 Task: Find people on LinkedIn with the title 'SEO Manager' at 'TopHire.co', located in 'Yantongshan', who attended 'West Bengal University of Technology, Kolkata', in the 'Paint, Coating, and Adhesive Manufacturing' industry, and talk about '#branding'.
Action: Mouse moved to (492, 67)
Screenshot: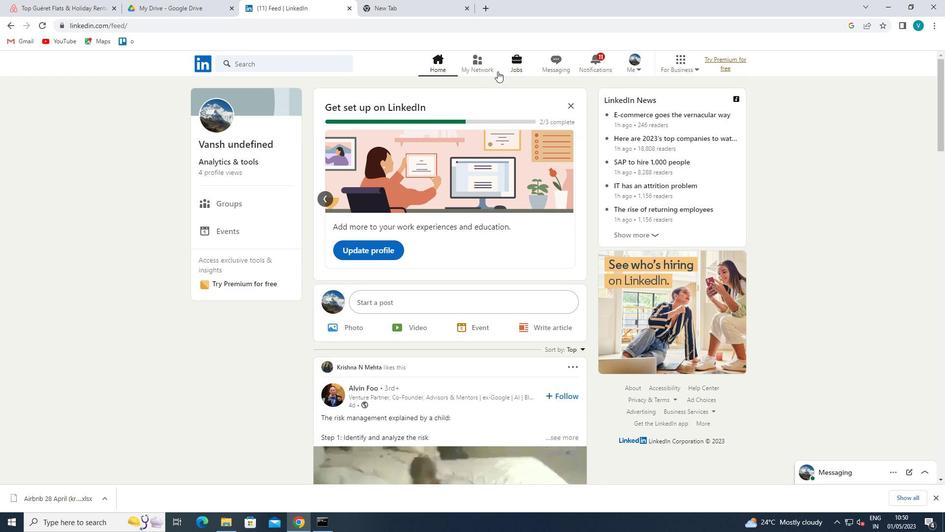 
Action: Mouse pressed left at (492, 67)
Screenshot: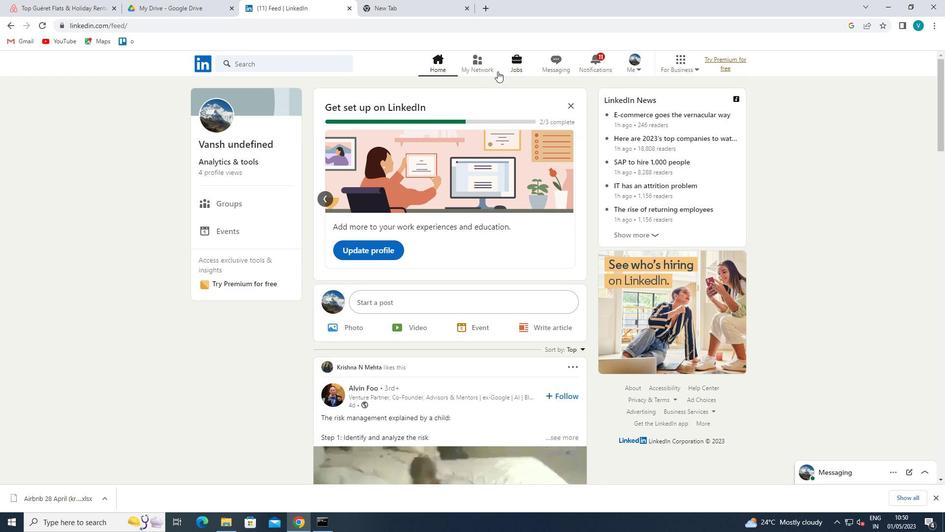 
Action: Mouse moved to (282, 115)
Screenshot: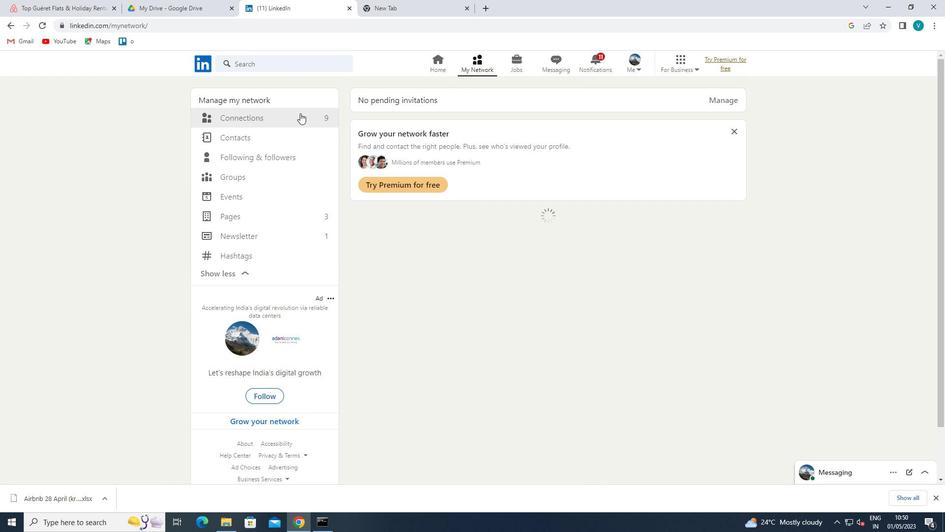 
Action: Mouse pressed left at (282, 115)
Screenshot: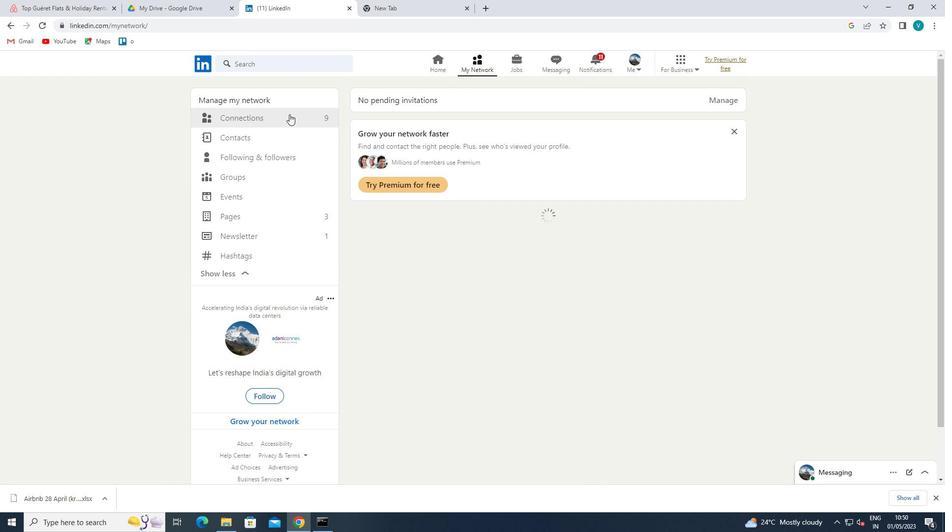 
Action: Mouse moved to (541, 113)
Screenshot: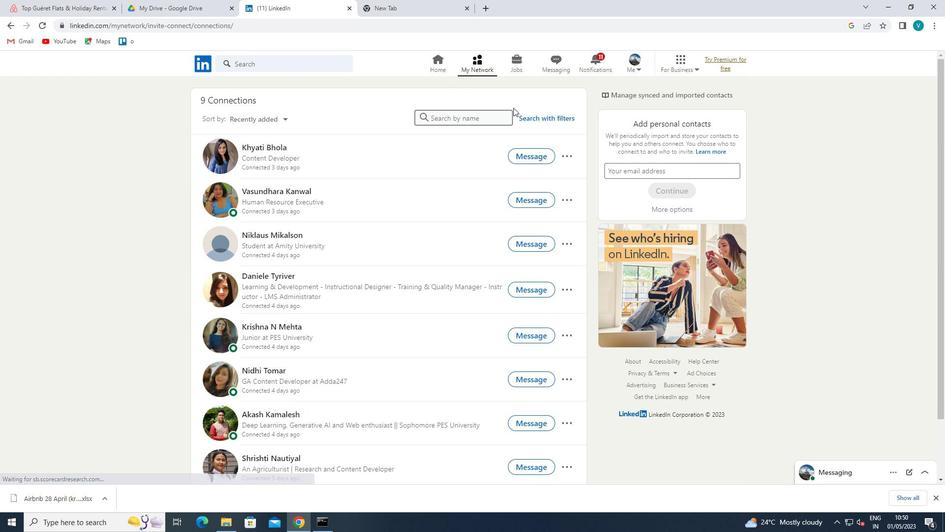 
Action: Mouse pressed left at (541, 113)
Screenshot: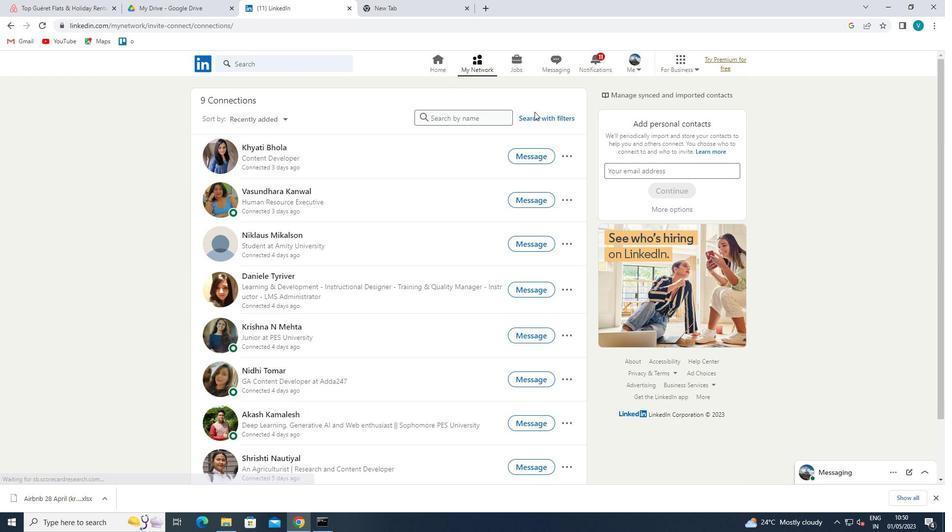 
Action: Mouse moved to (455, 92)
Screenshot: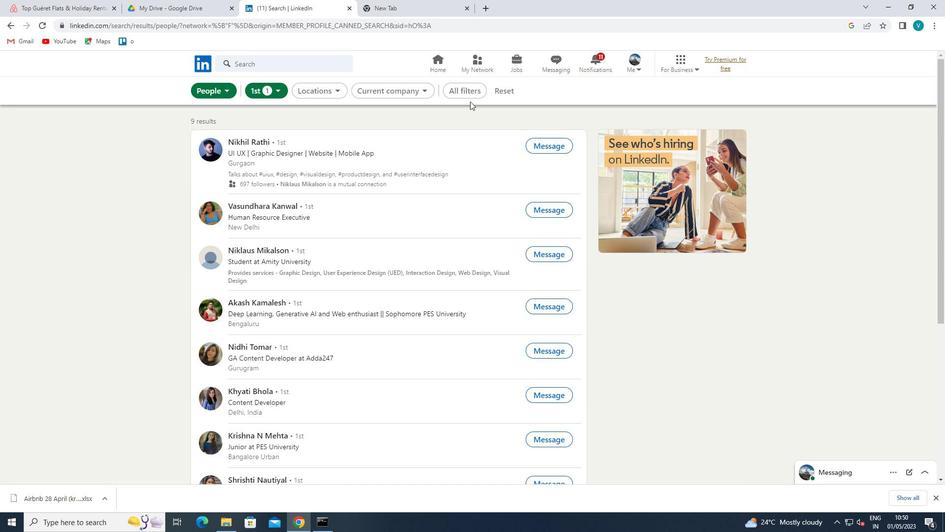 
Action: Mouse pressed left at (455, 92)
Screenshot: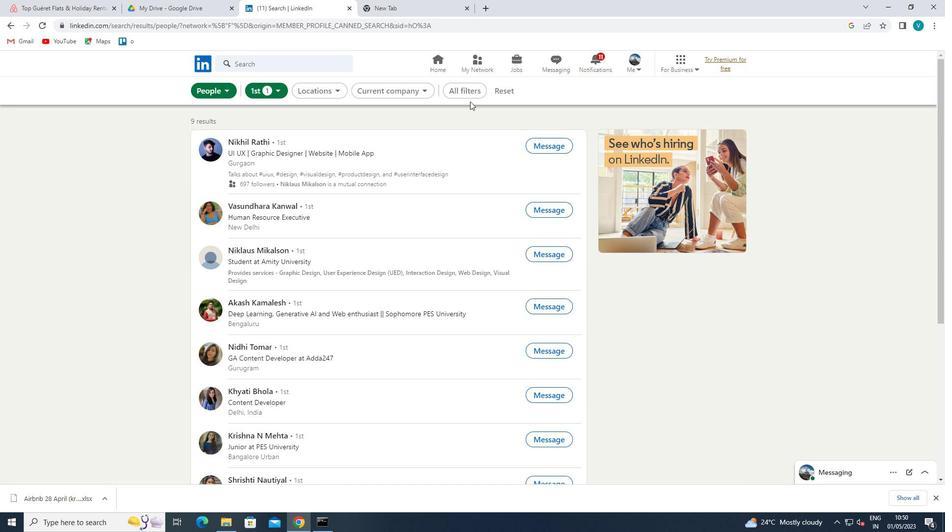 
Action: Mouse moved to (730, 235)
Screenshot: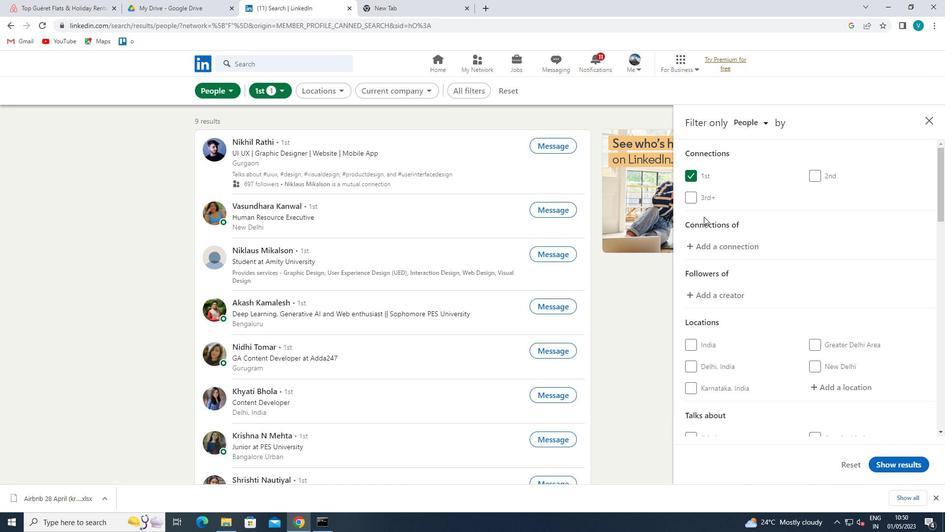 
Action: Mouse scrolled (730, 234) with delta (0, 0)
Screenshot: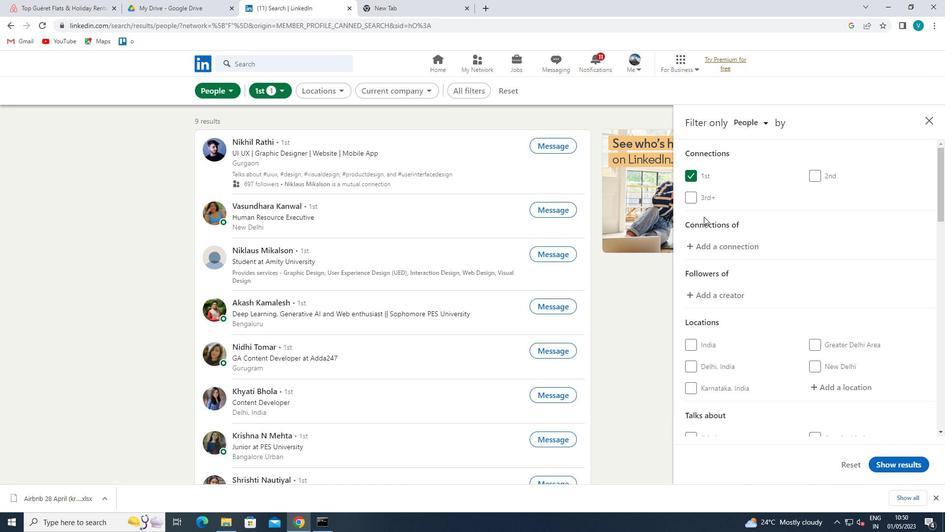 
Action: Mouse moved to (737, 240)
Screenshot: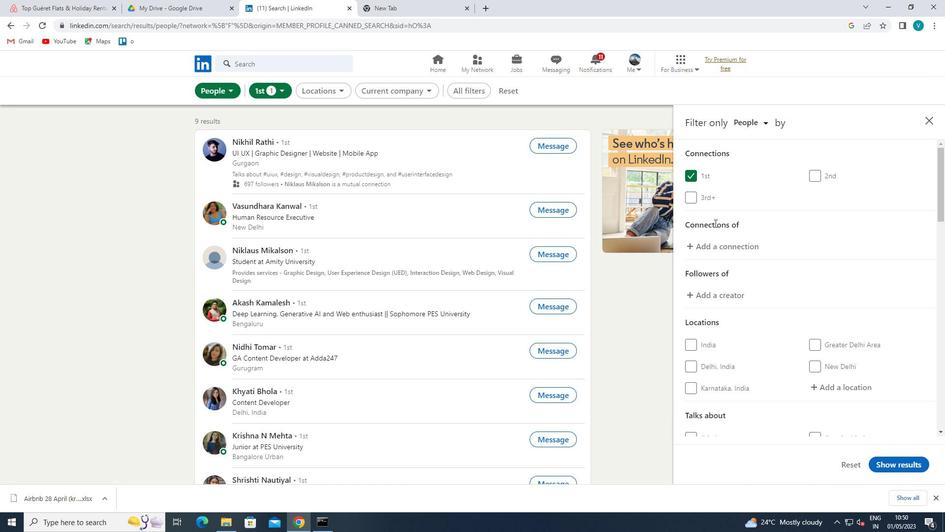
Action: Mouse scrolled (737, 239) with delta (0, 0)
Screenshot: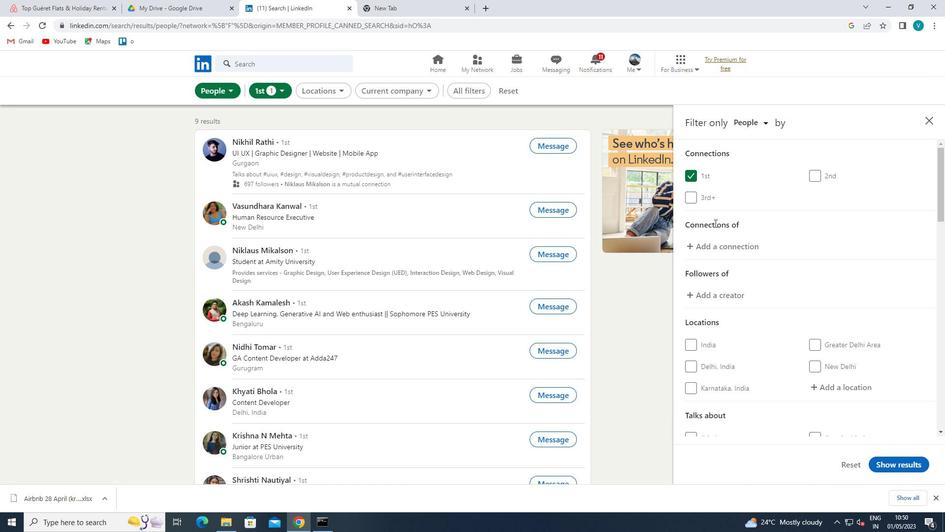 
Action: Mouse moved to (820, 286)
Screenshot: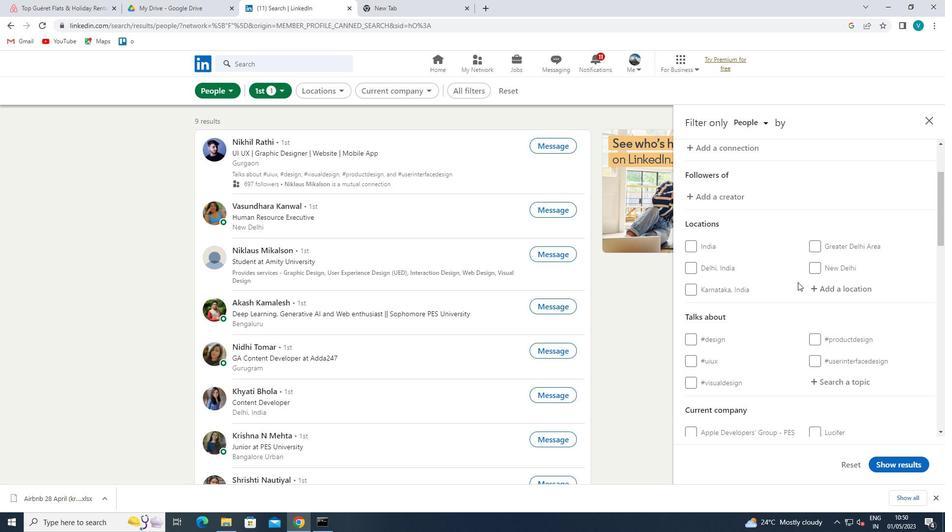 
Action: Mouse pressed left at (820, 286)
Screenshot: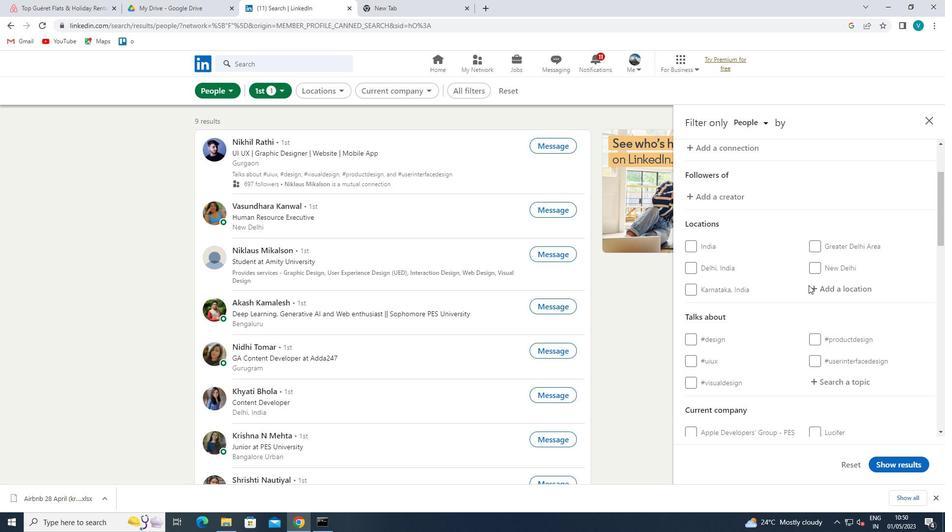 
Action: Mouse moved to (623, 230)
Screenshot: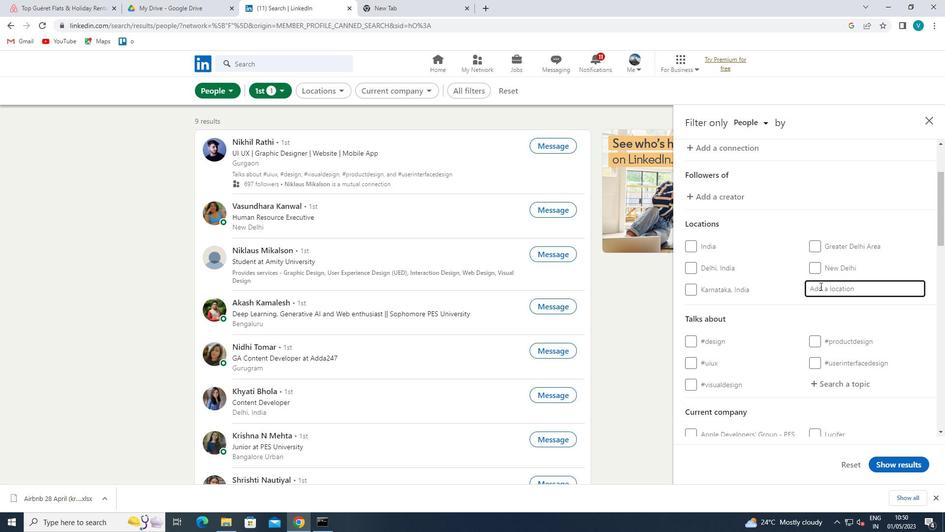 
Action: Key pressed <Key.shift>YANTONGSHAN
Screenshot: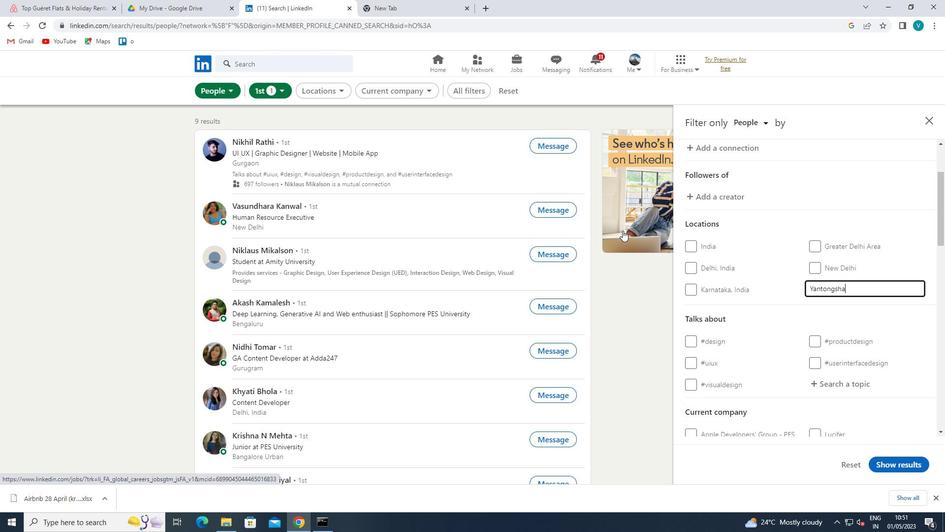 
Action: Mouse moved to (801, 341)
Screenshot: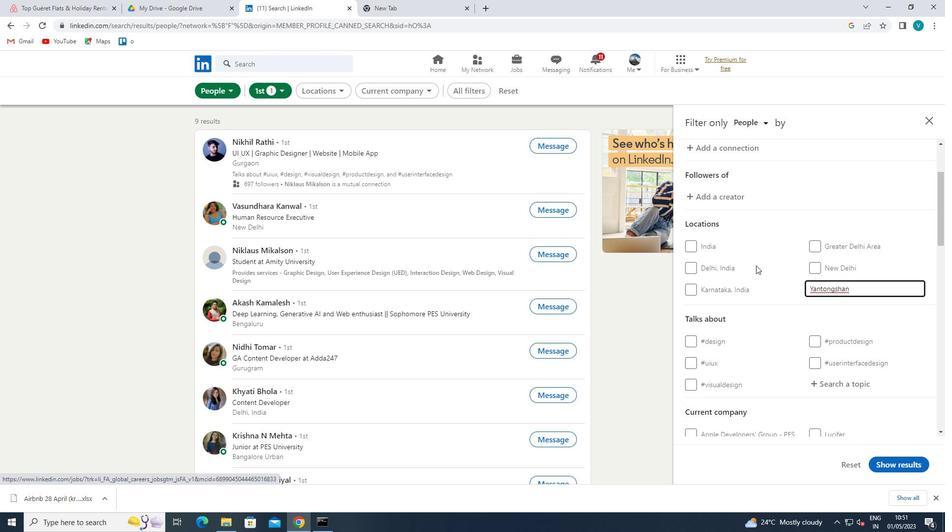 
Action: Mouse pressed left at (801, 341)
Screenshot: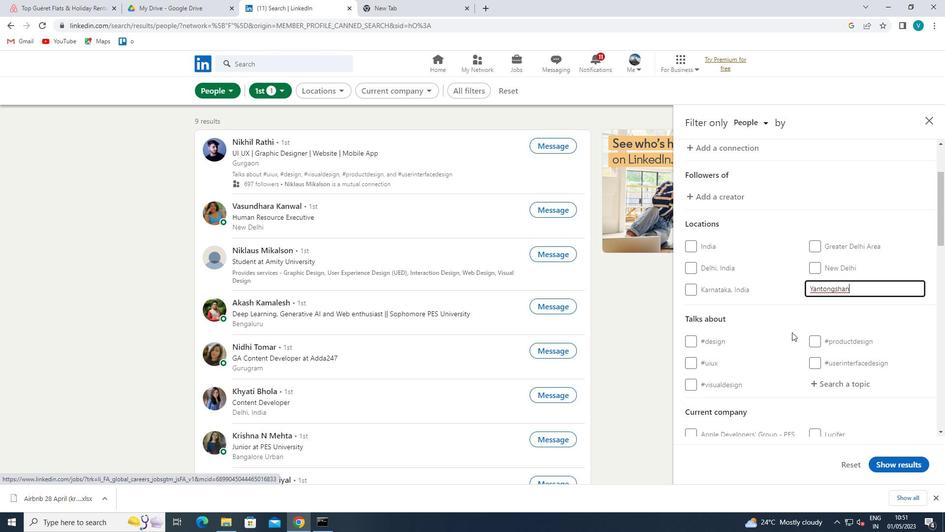 
Action: Mouse moved to (801, 335)
Screenshot: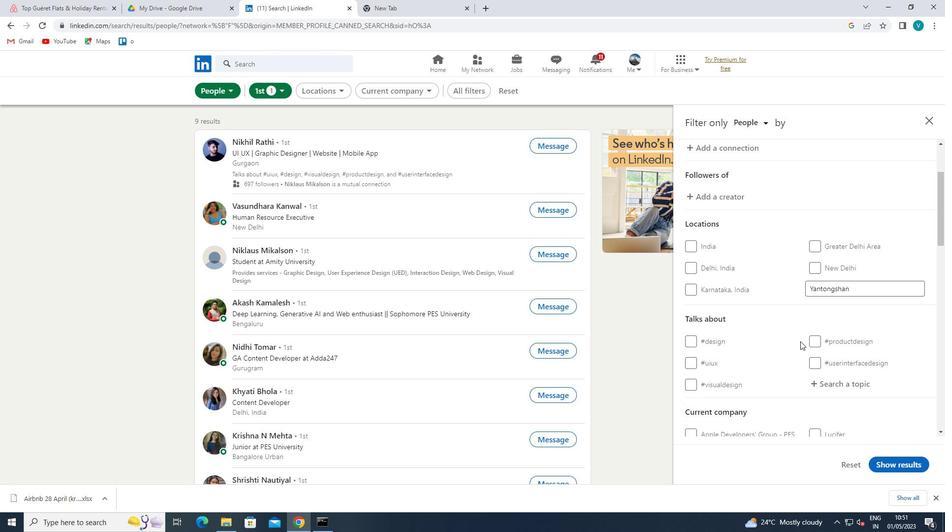 
Action: Mouse scrolled (801, 335) with delta (0, 0)
Screenshot: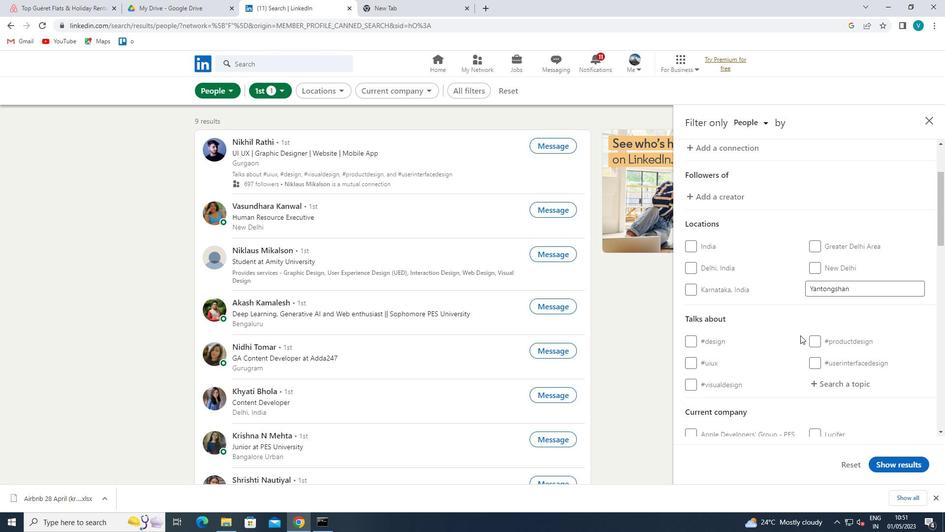 
Action: Mouse scrolled (801, 335) with delta (0, 0)
Screenshot: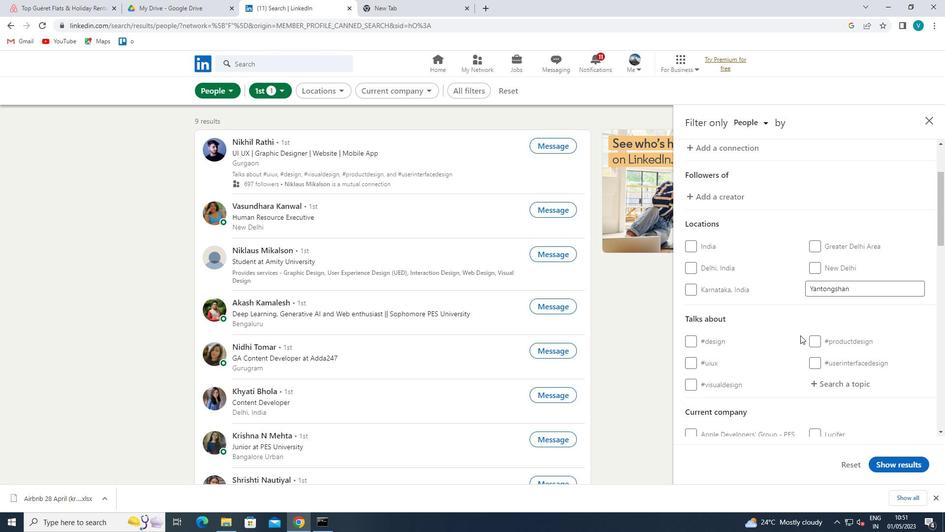 
Action: Mouse moved to (840, 289)
Screenshot: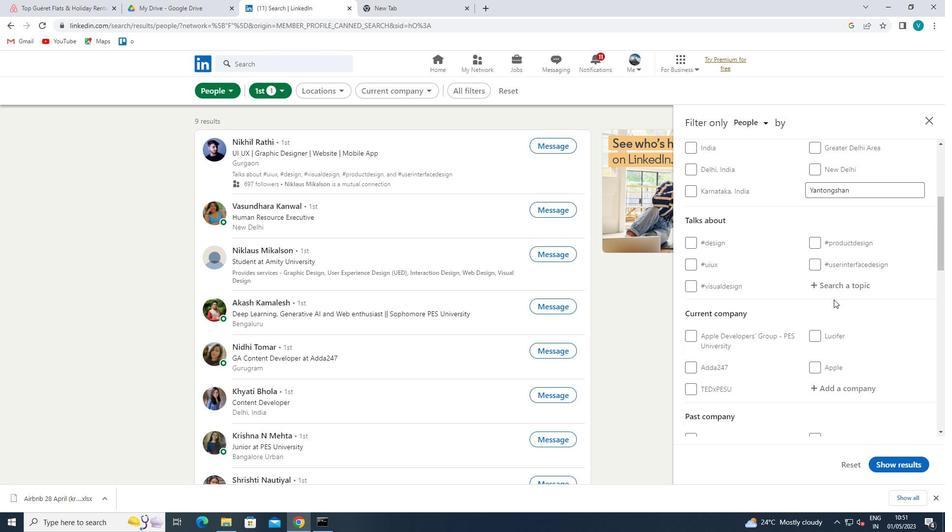 
Action: Mouse pressed left at (840, 289)
Screenshot: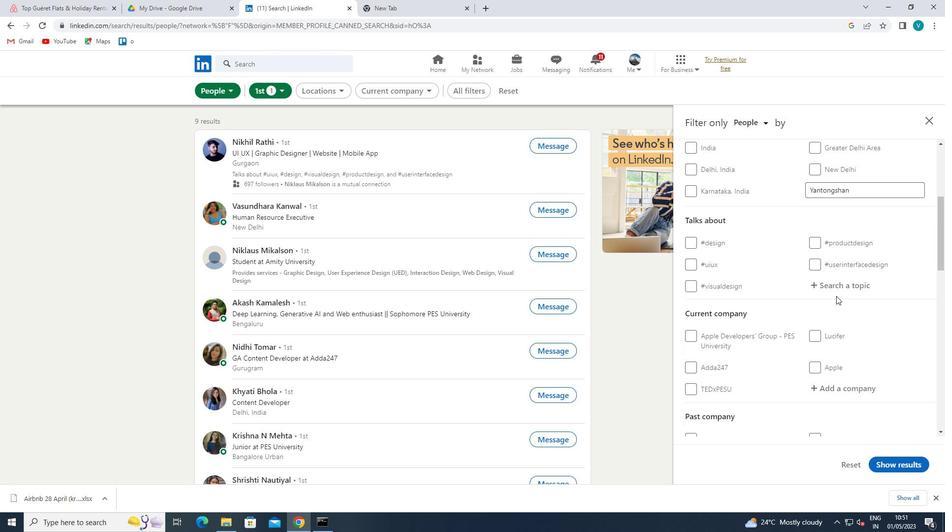 
Action: Mouse moved to (764, 267)
Screenshot: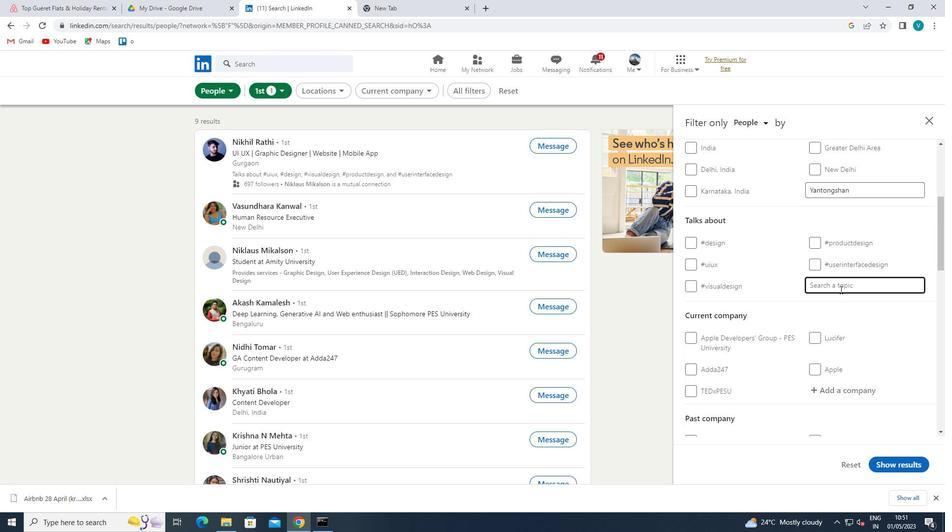 
Action: Key pressed <Key.shift>#BRANDING<Key.space>
Screenshot: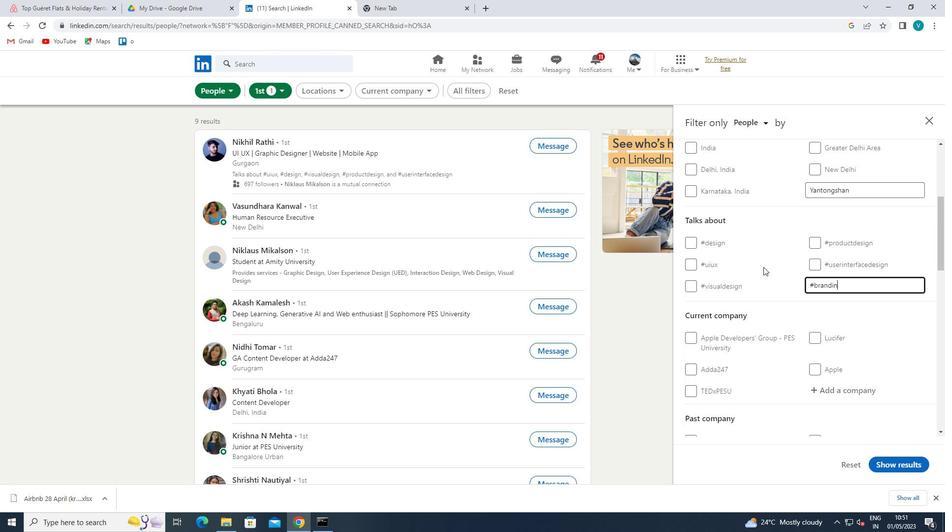 
Action: Mouse moved to (793, 287)
Screenshot: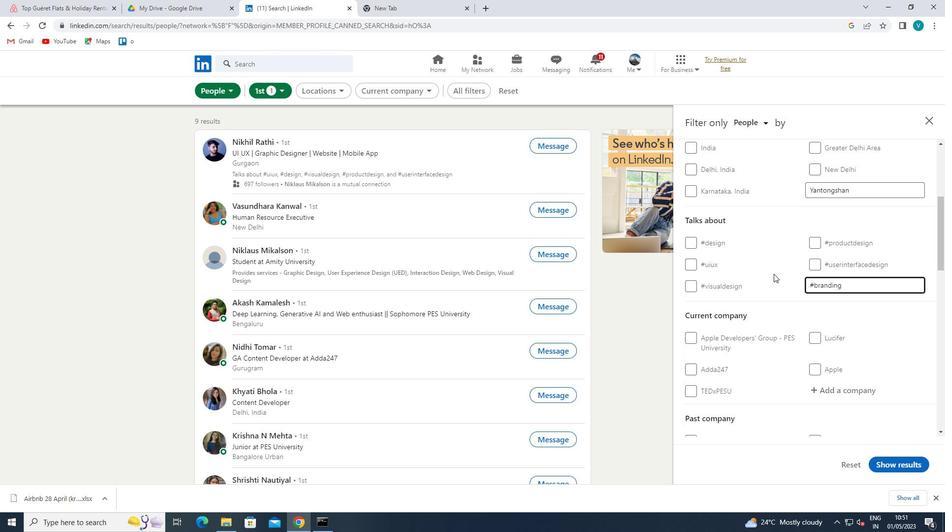 
Action: Mouse scrolled (793, 287) with delta (0, 0)
Screenshot: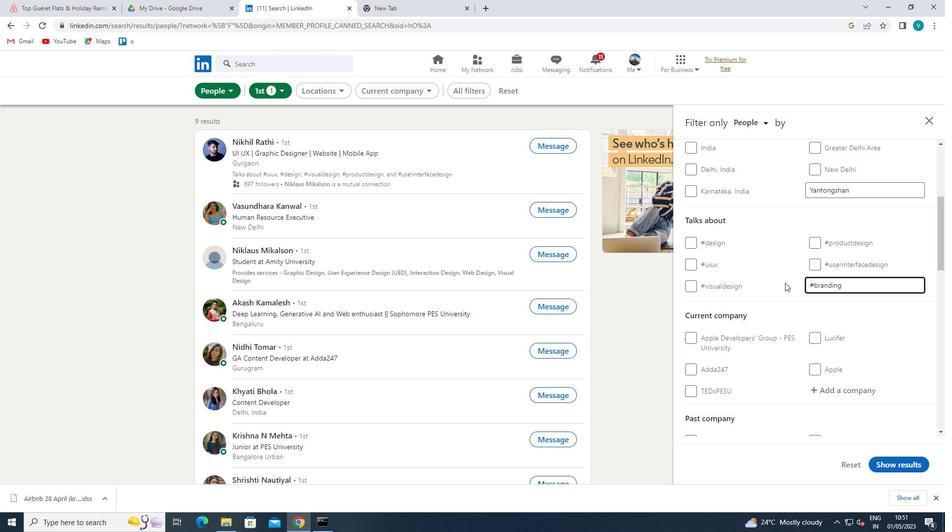 
Action: Mouse scrolled (793, 287) with delta (0, 0)
Screenshot: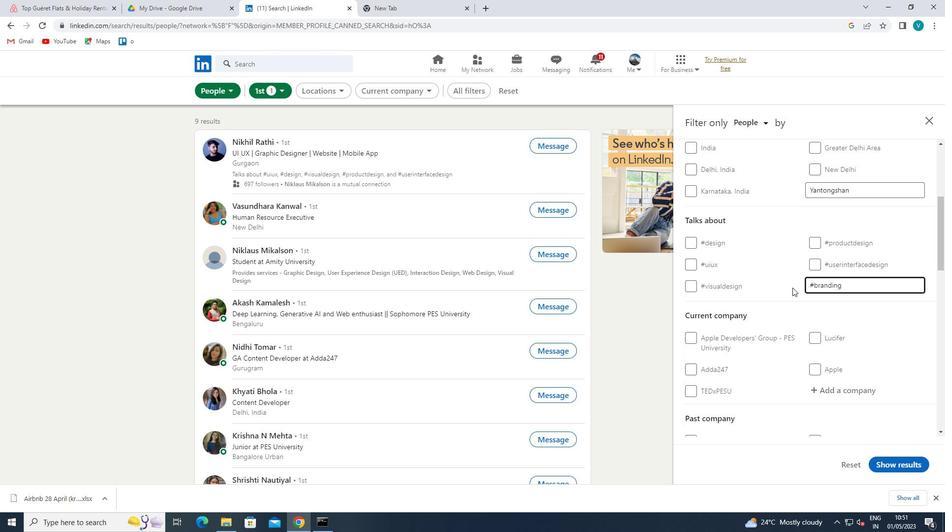 
Action: Mouse moved to (823, 287)
Screenshot: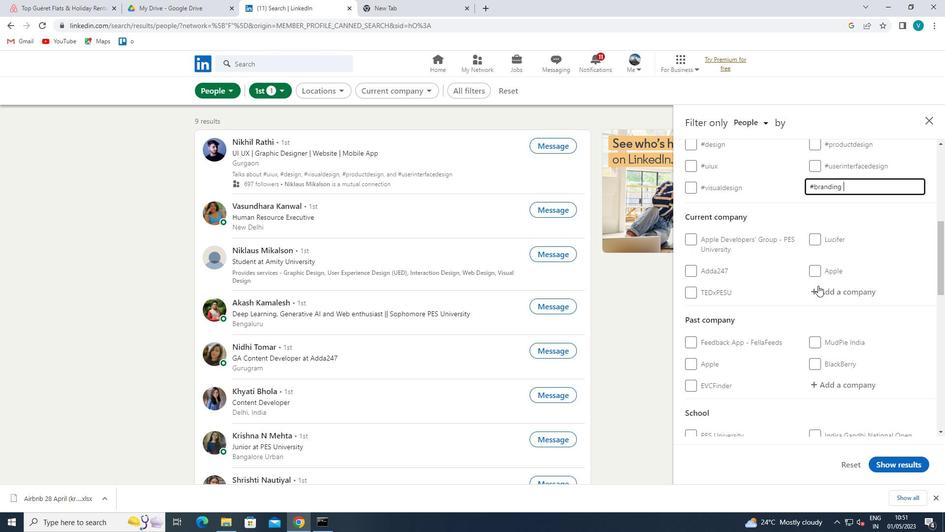 
Action: Mouse pressed left at (823, 287)
Screenshot: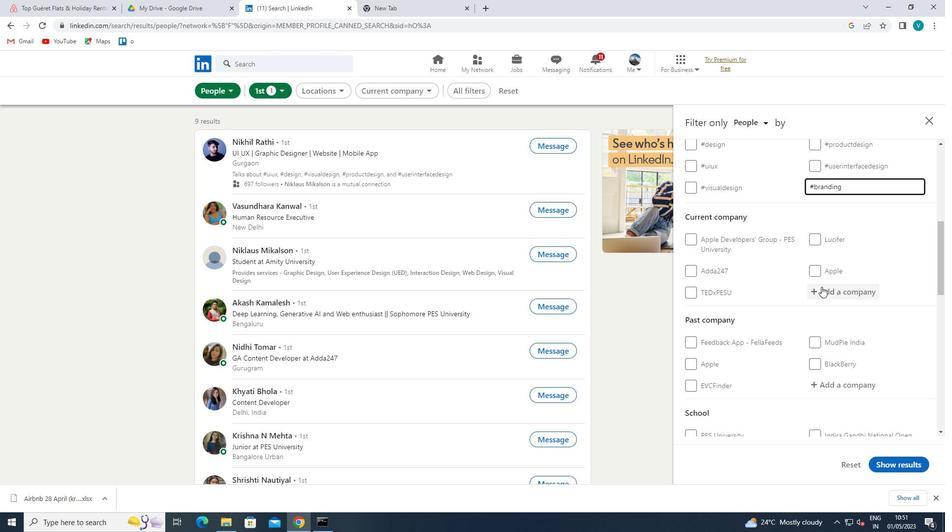 
Action: Mouse moved to (823, 287)
Screenshot: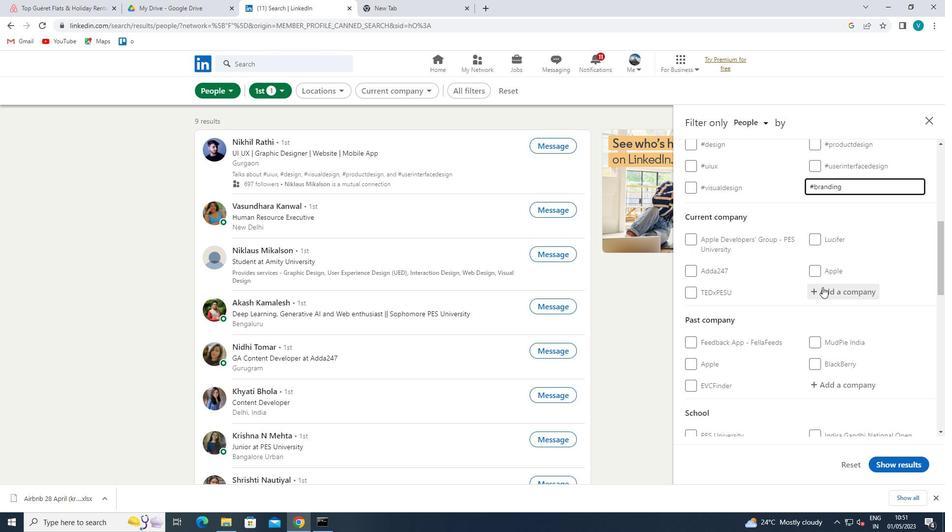 
Action: Key pressed <Key.shift>TOP<Key.shift>HIRE
Screenshot: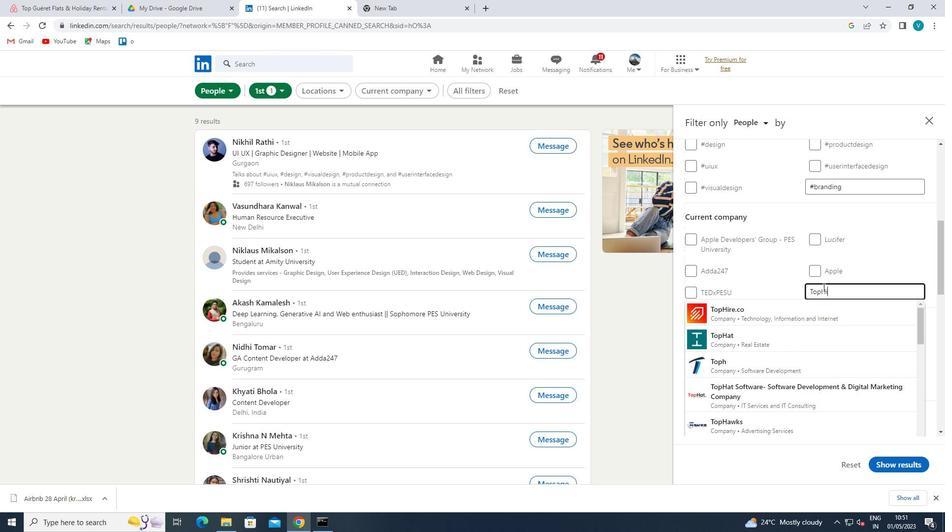 
Action: Mouse moved to (820, 312)
Screenshot: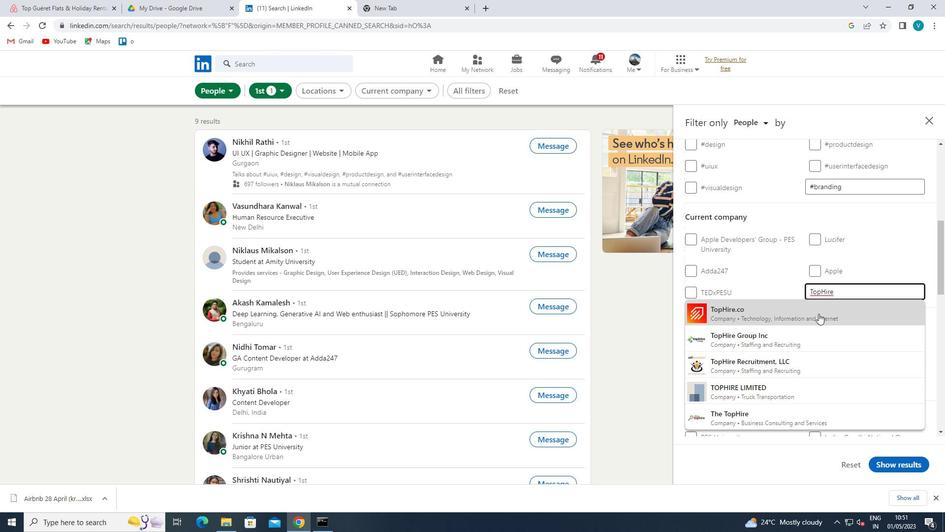 
Action: Mouse pressed left at (820, 312)
Screenshot: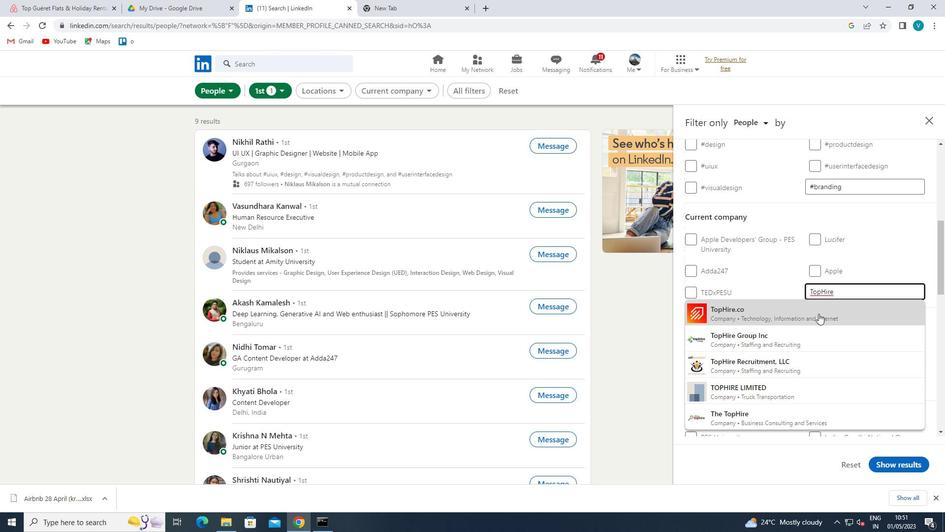 
Action: Mouse moved to (793, 318)
Screenshot: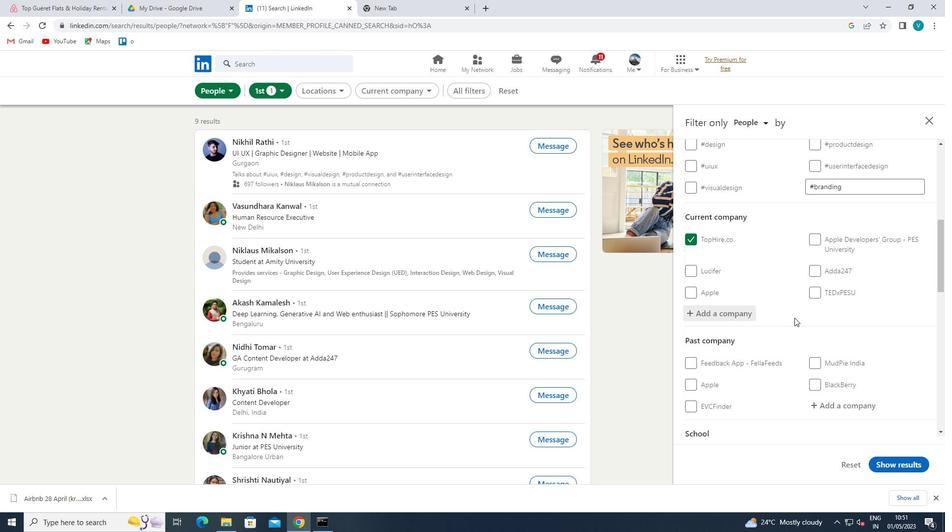 
Action: Mouse scrolled (793, 317) with delta (0, 0)
Screenshot: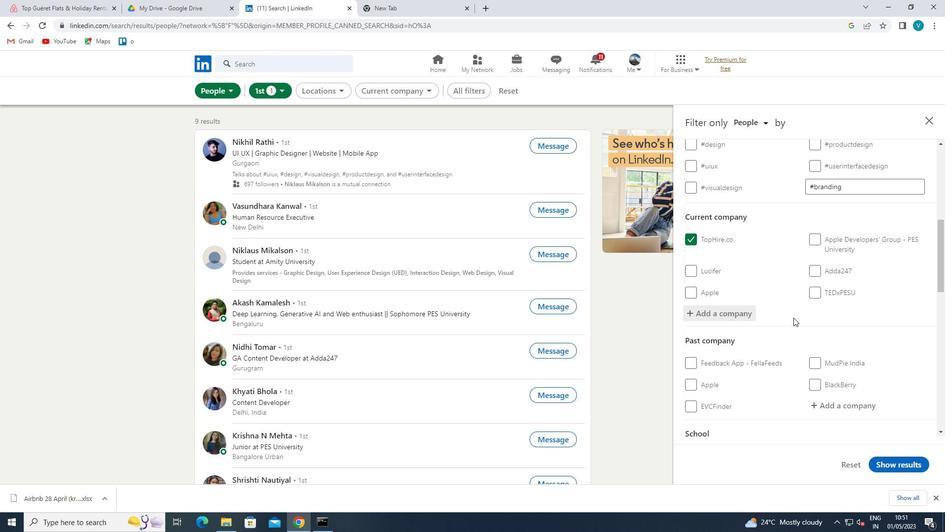 
Action: Mouse scrolled (793, 317) with delta (0, 0)
Screenshot: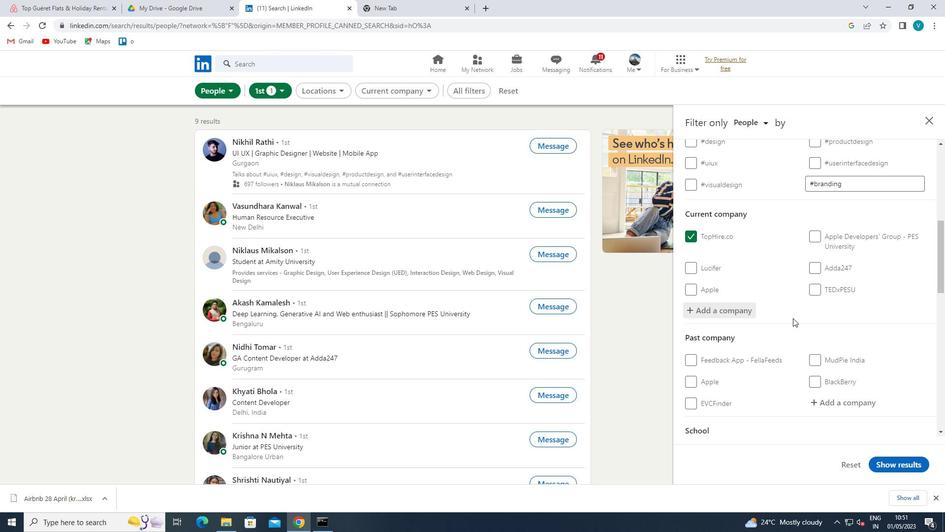 
Action: Mouse scrolled (793, 317) with delta (0, 0)
Screenshot: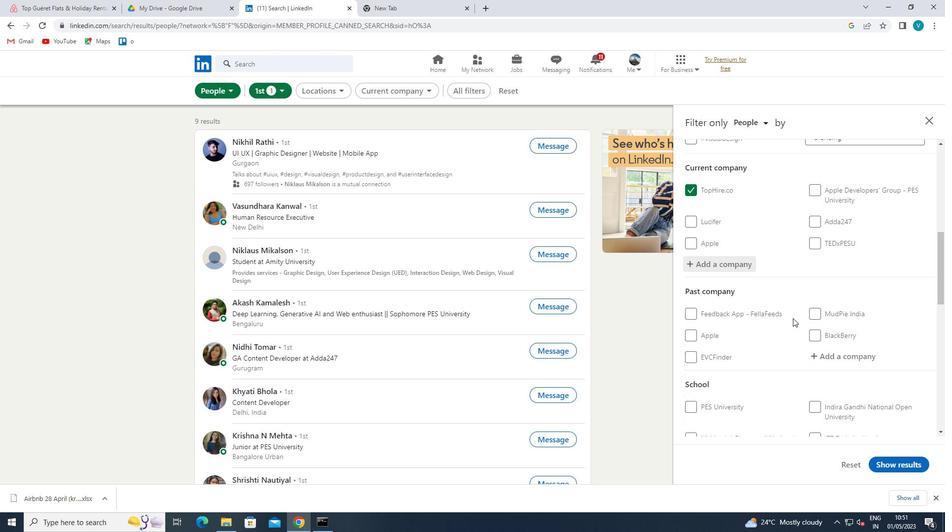 
Action: Mouse moved to (838, 375)
Screenshot: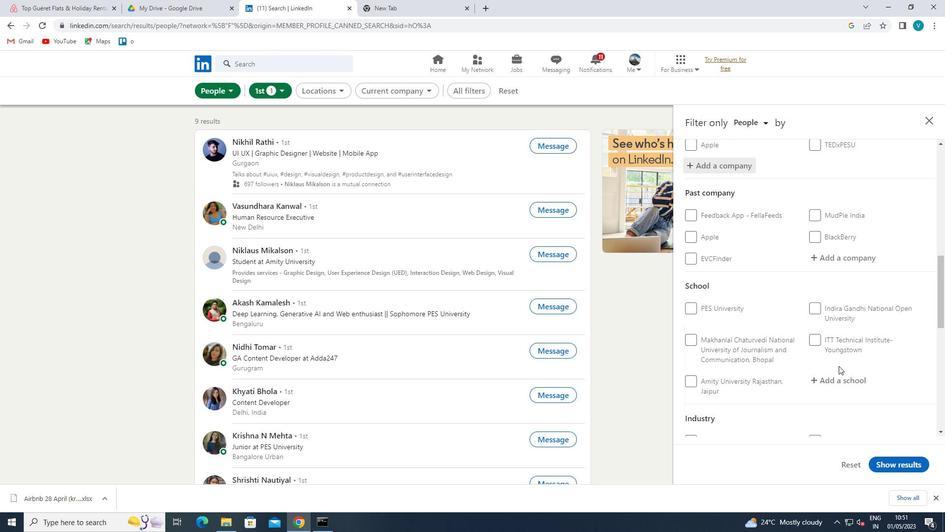 
Action: Mouse pressed left at (838, 375)
Screenshot: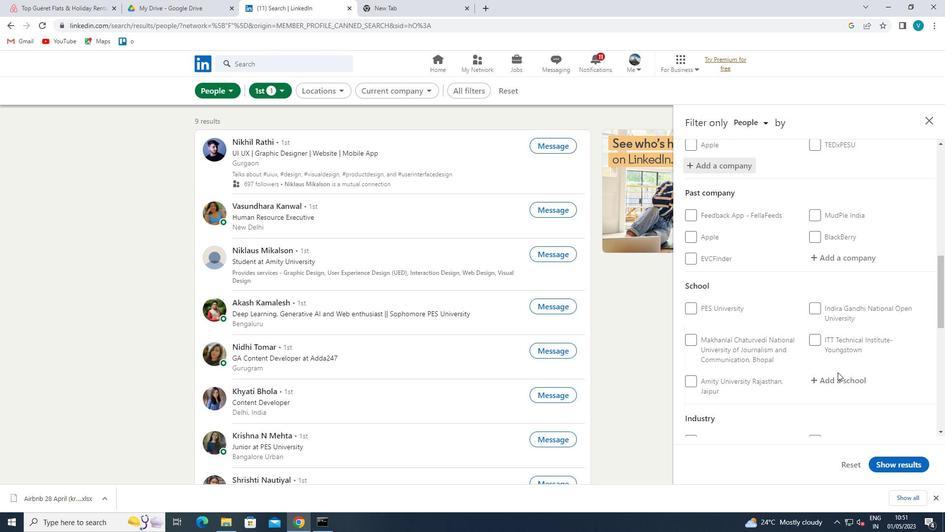 
Action: Key pressed <Key.shift>WEST<Key.space><Key.shift>BENGAL<Key.space>
Screenshot: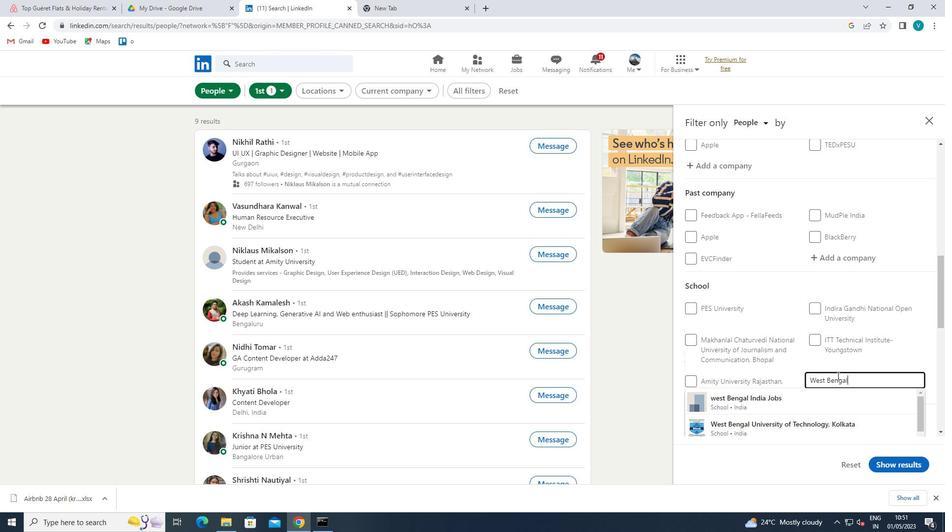 
Action: Mouse moved to (825, 399)
Screenshot: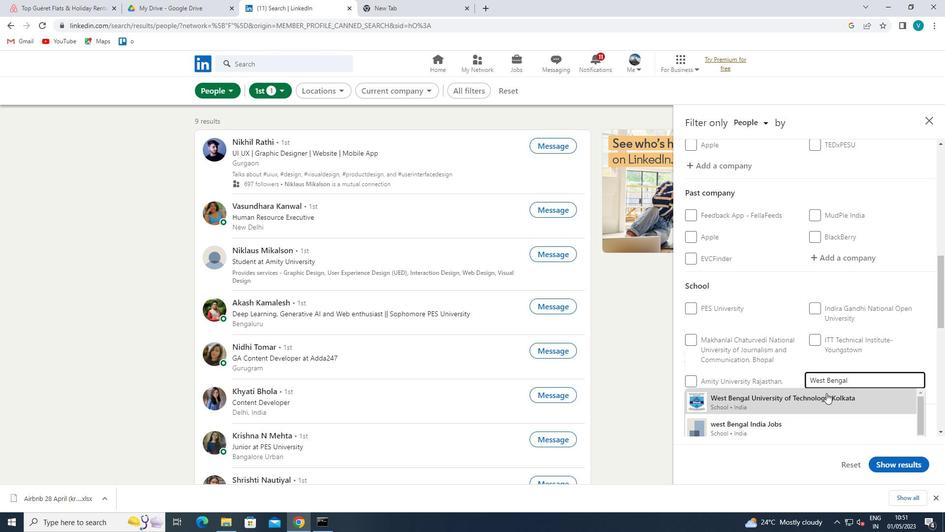 
Action: Mouse pressed left at (825, 399)
Screenshot: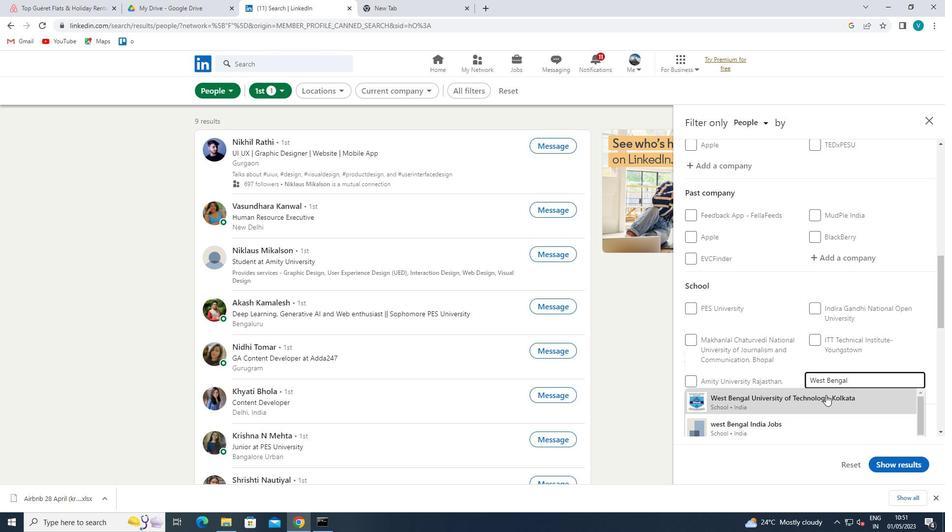 
Action: Mouse moved to (826, 381)
Screenshot: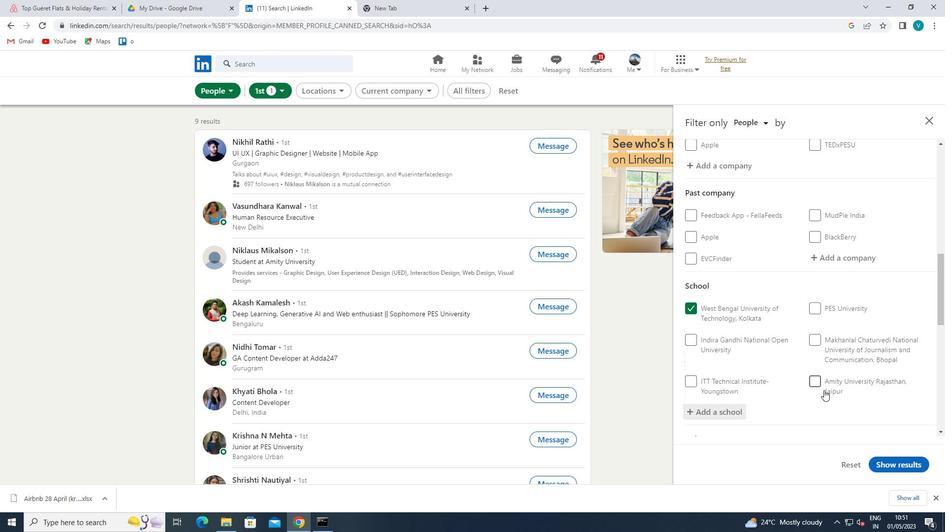 
Action: Mouse scrolled (826, 381) with delta (0, 0)
Screenshot: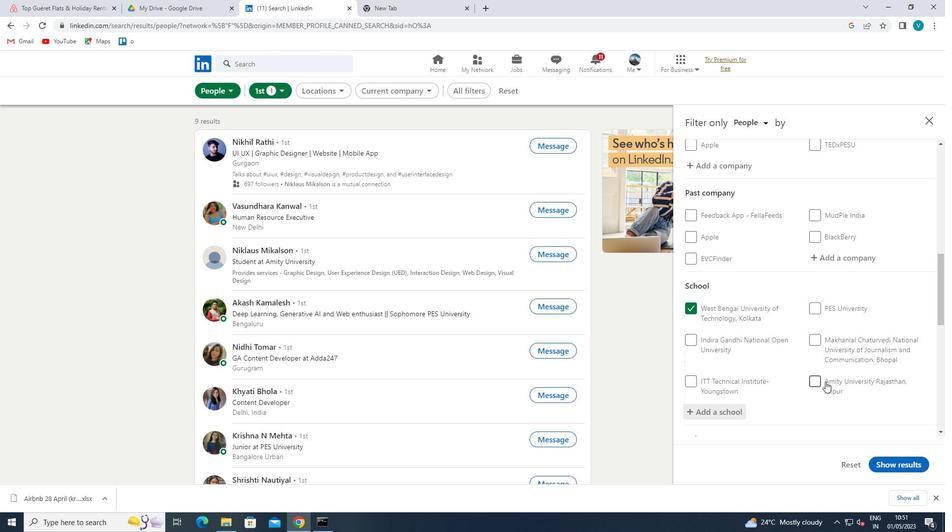 
Action: Mouse scrolled (826, 381) with delta (0, 0)
Screenshot: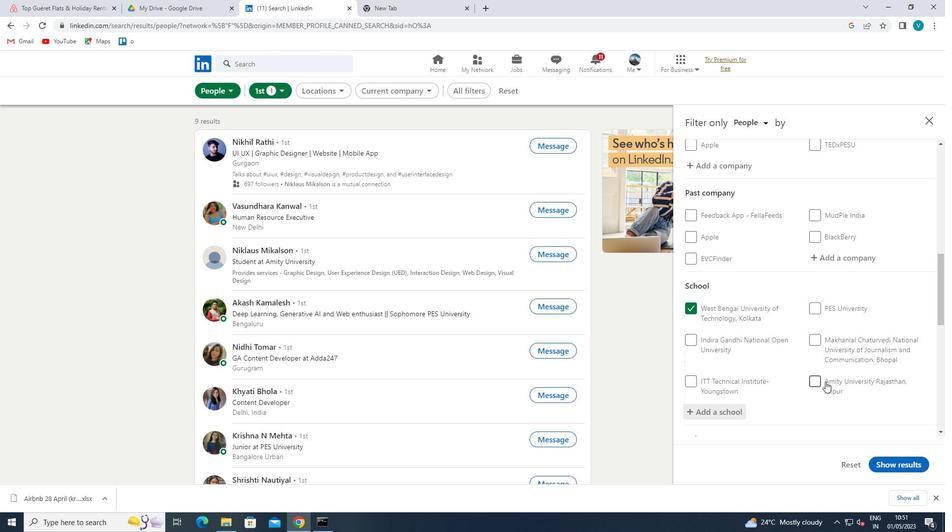 
Action: Mouse scrolled (826, 381) with delta (0, 0)
Screenshot: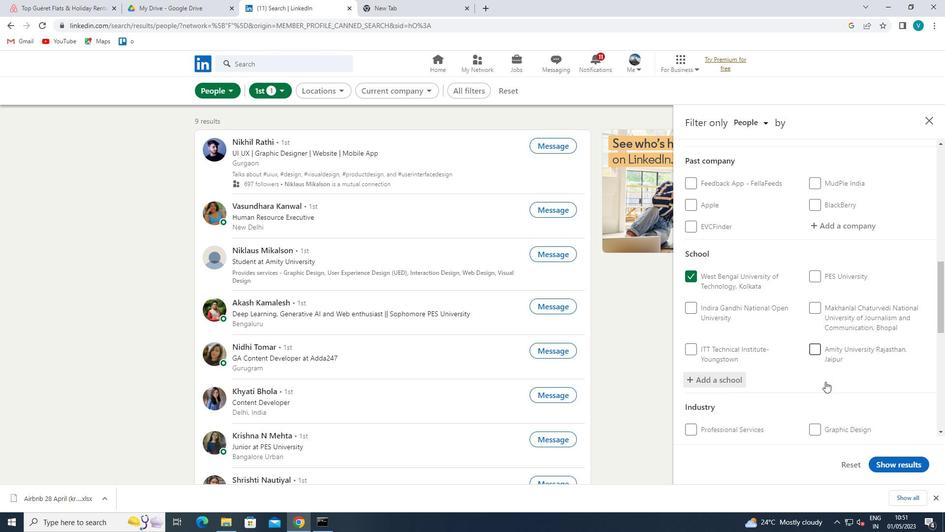 
Action: Mouse scrolled (826, 381) with delta (0, 0)
Screenshot: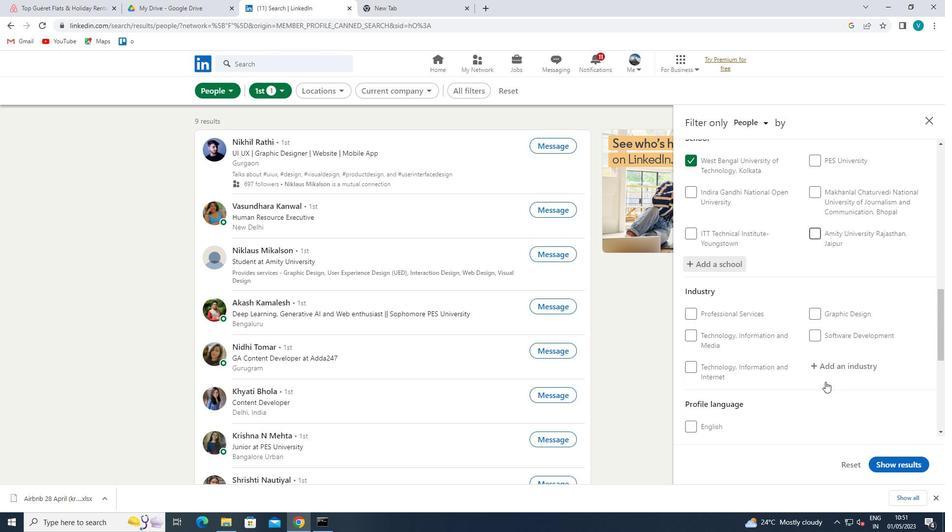 
Action: Mouse moved to (836, 322)
Screenshot: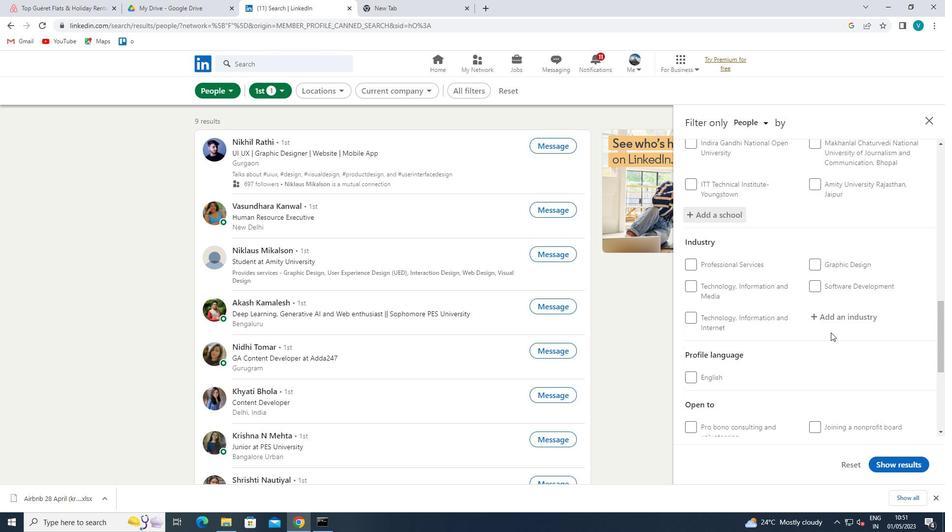 
Action: Mouse pressed left at (836, 322)
Screenshot: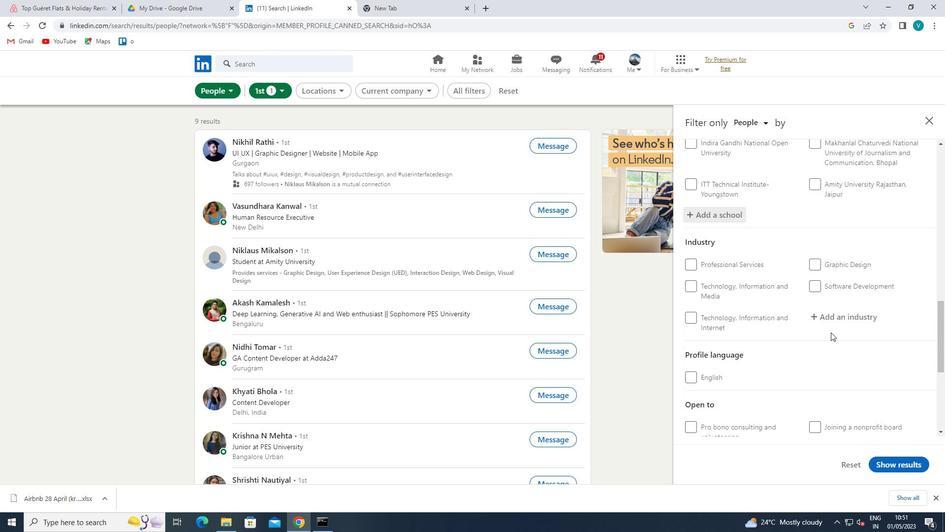 
Action: Key pressed <Key.shift>PAINT<Key.space>
Screenshot: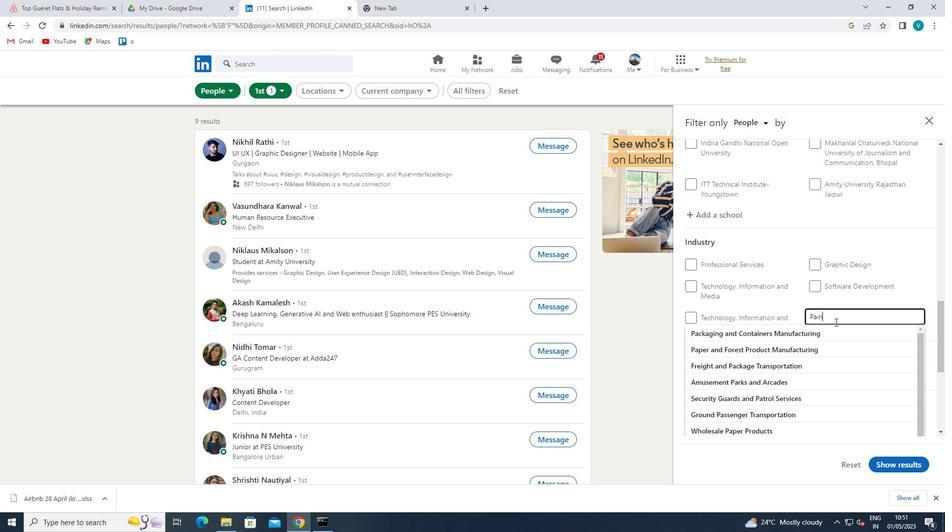 
Action: Mouse moved to (825, 328)
Screenshot: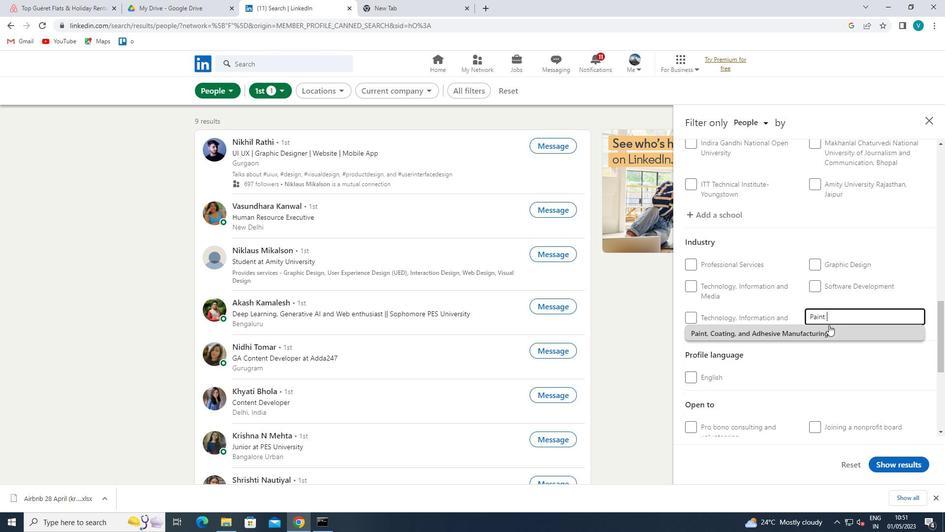 
Action: Mouse pressed left at (825, 328)
Screenshot: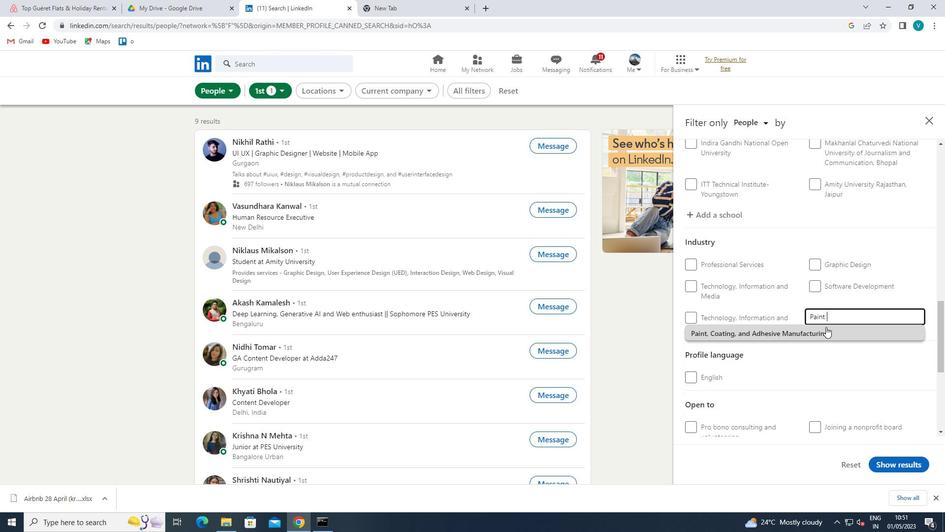 
Action: Mouse scrolled (825, 327) with delta (0, 0)
Screenshot: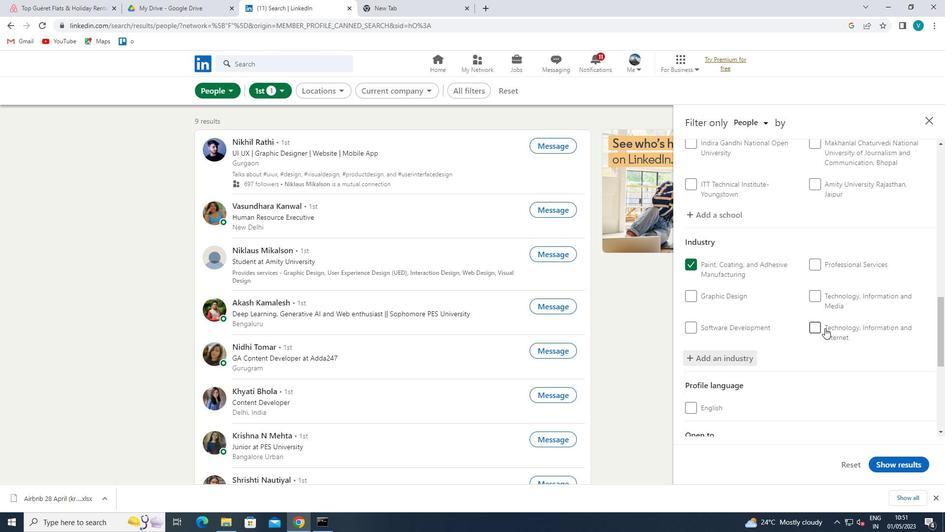 
Action: Mouse scrolled (825, 327) with delta (0, 0)
Screenshot: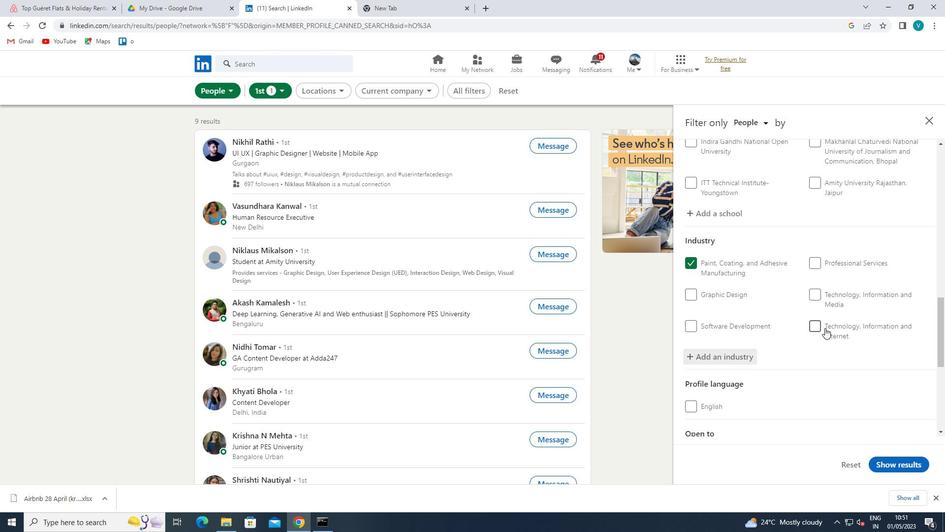 
Action: Mouse scrolled (825, 327) with delta (0, 0)
Screenshot: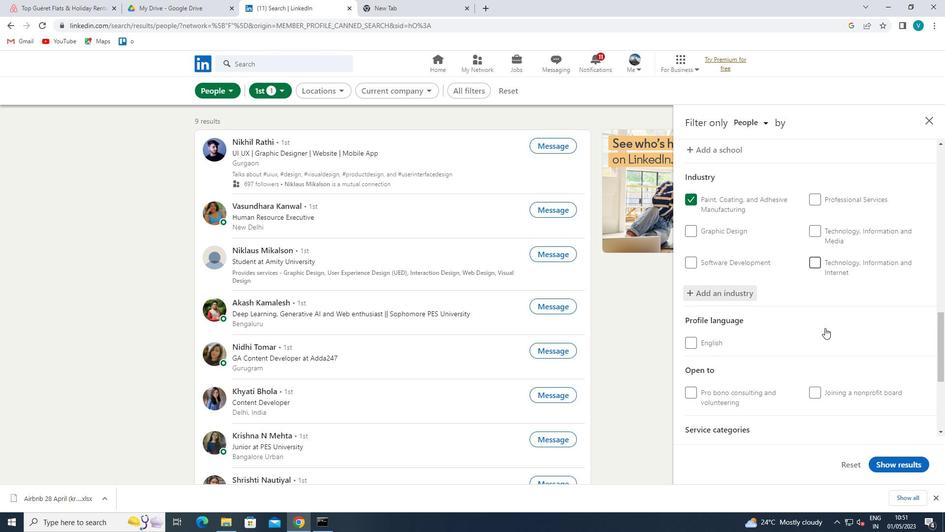
Action: Mouse scrolled (825, 327) with delta (0, 0)
Screenshot: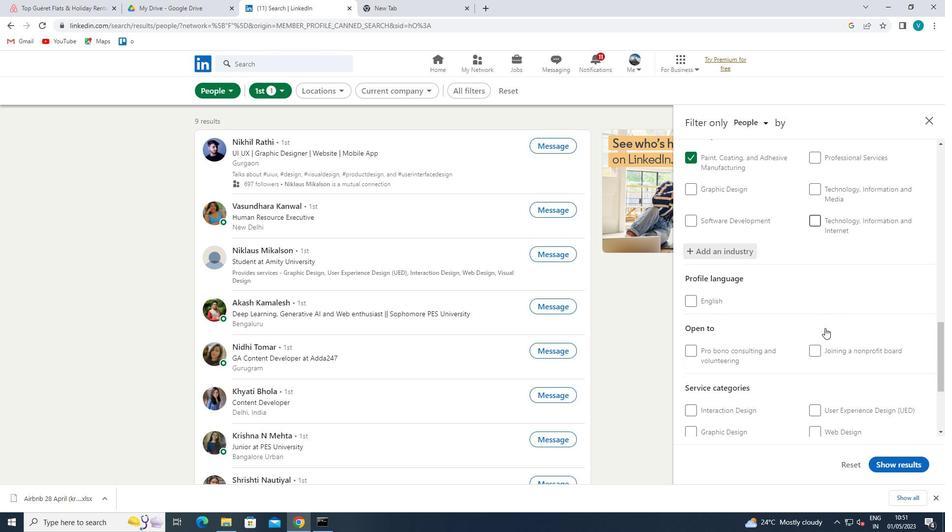 
Action: Mouse moved to (835, 362)
Screenshot: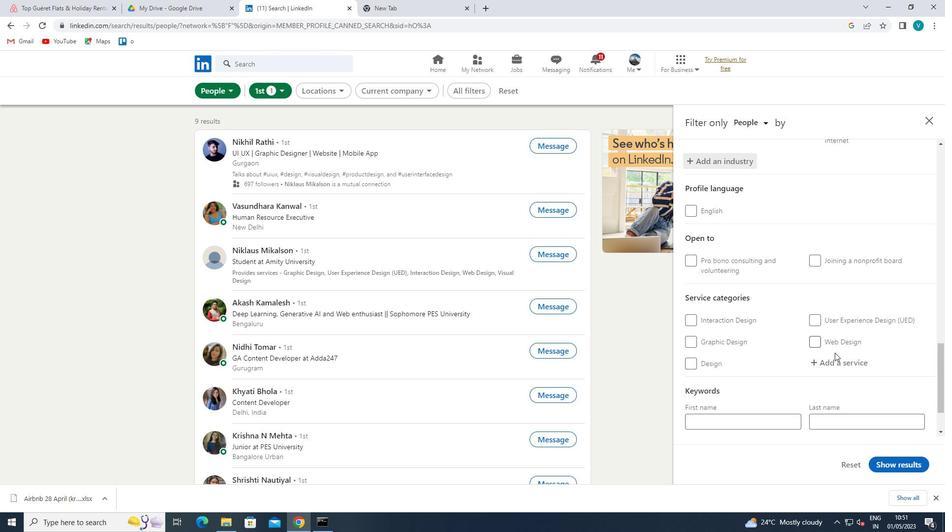 
Action: Mouse pressed left at (835, 362)
Screenshot: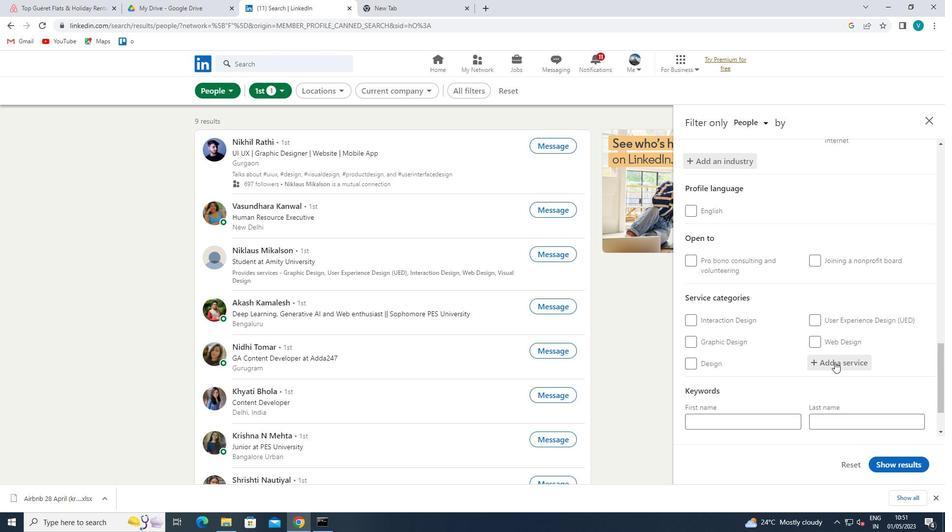 
Action: Key pressed <Key.shift>CYBER
Screenshot: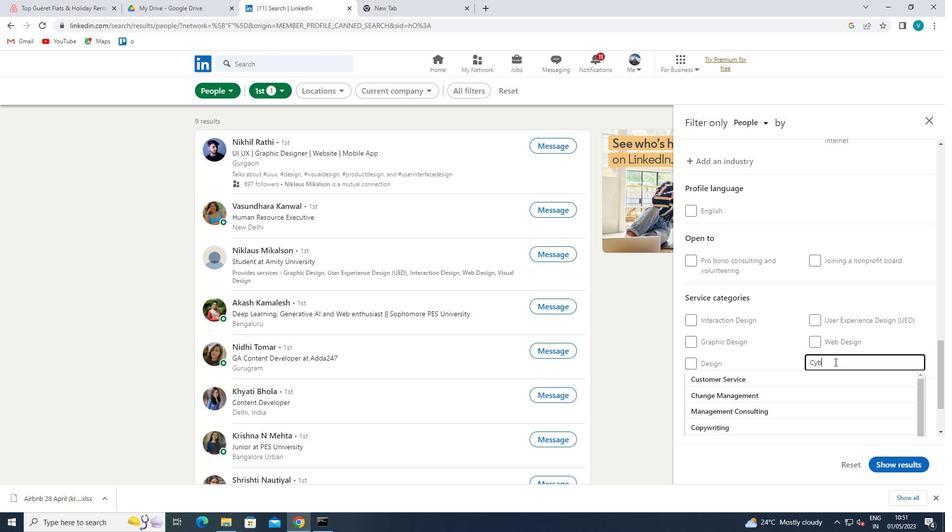 
Action: Mouse moved to (759, 373)
Screenshot: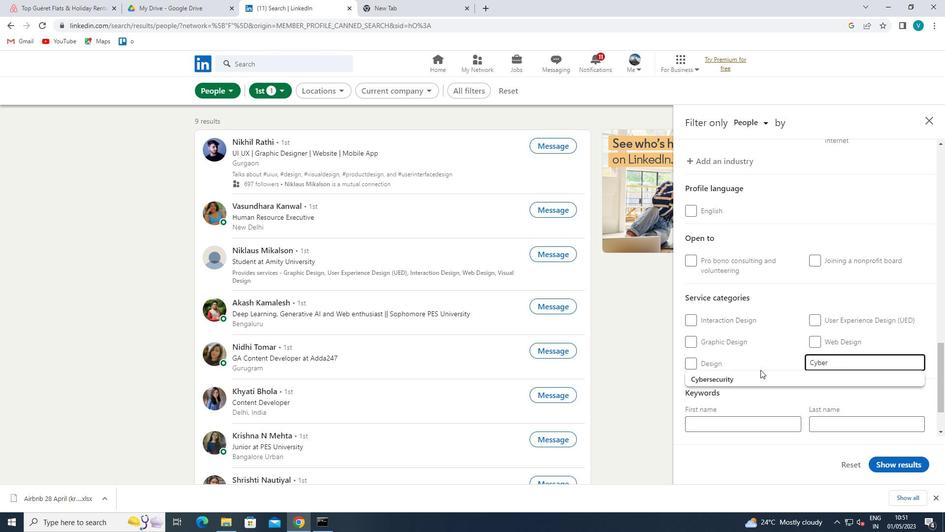 
Action: Mouse pressed left at (759, 373)
Screenshot: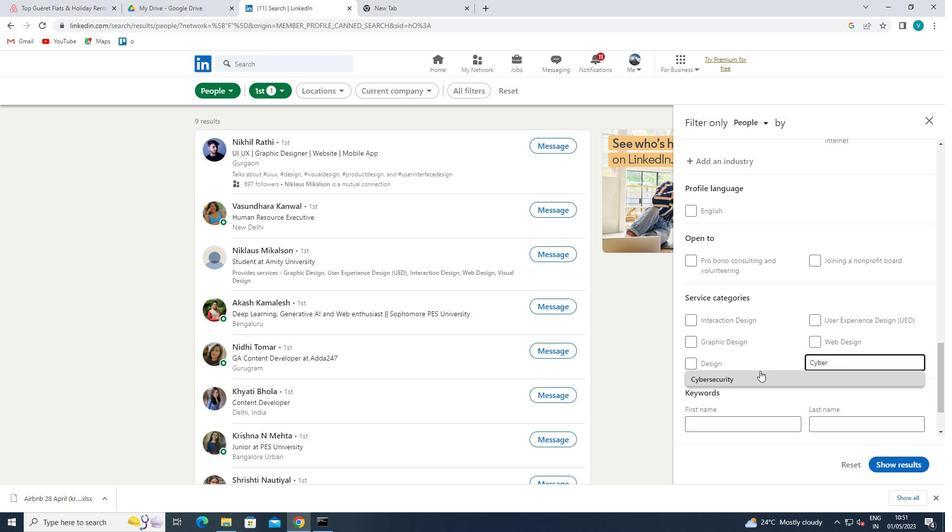 
Action: Mouse moved to (785, 359)
Screenshot: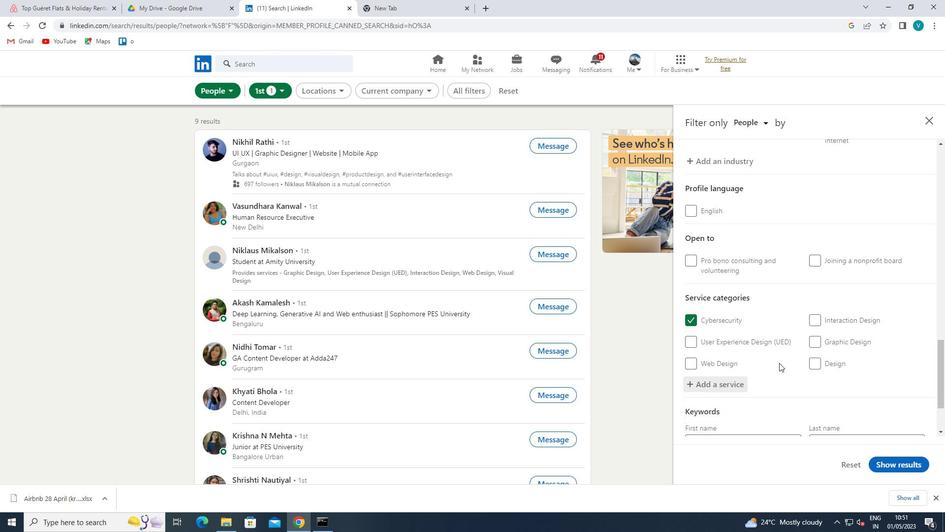 
Action: Mouse scrolled (785, 359) with delta (0, 0)
Screenshot: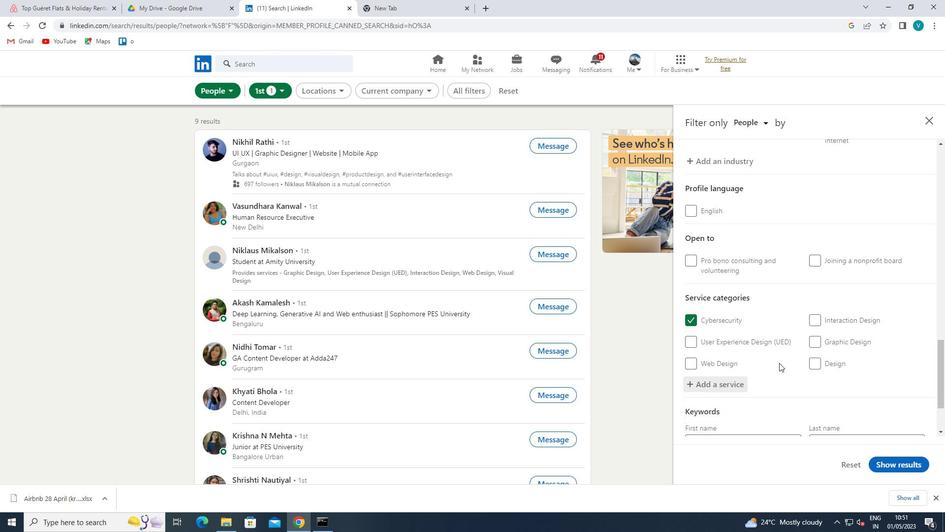 
Action: Mouse moved to (789, 356)
Screenshot: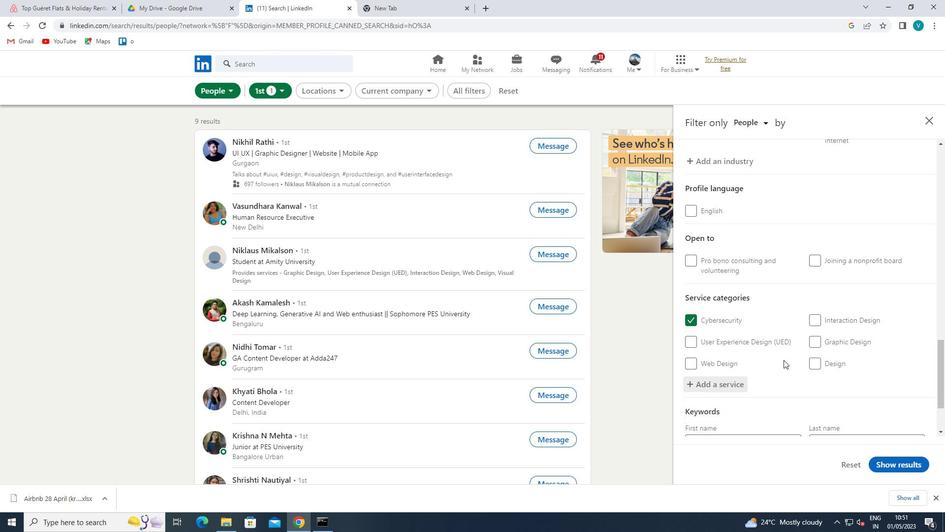 
Action: Mouse scrolled (789, 356) with delta (0, 0)
Screenshot: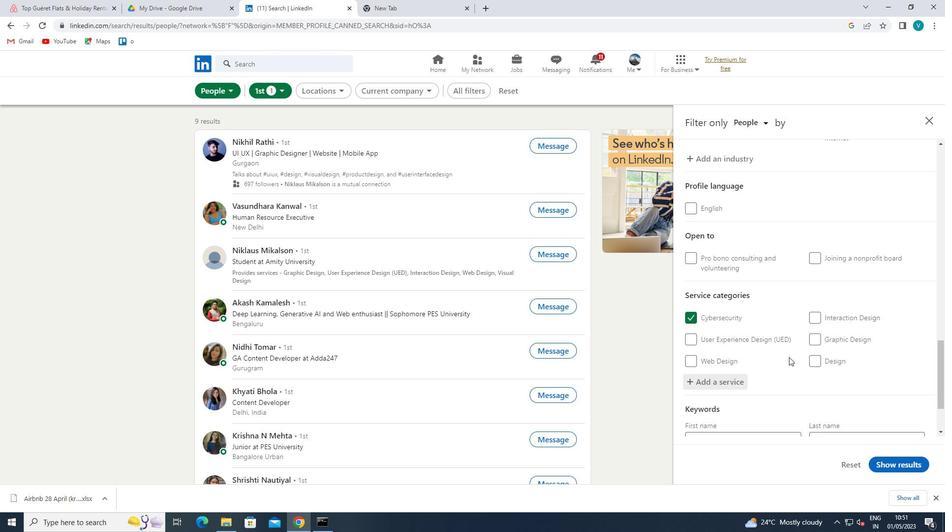 
Action: Mouse scrolled (789, 356) with delta (0, 0)
Screenshot: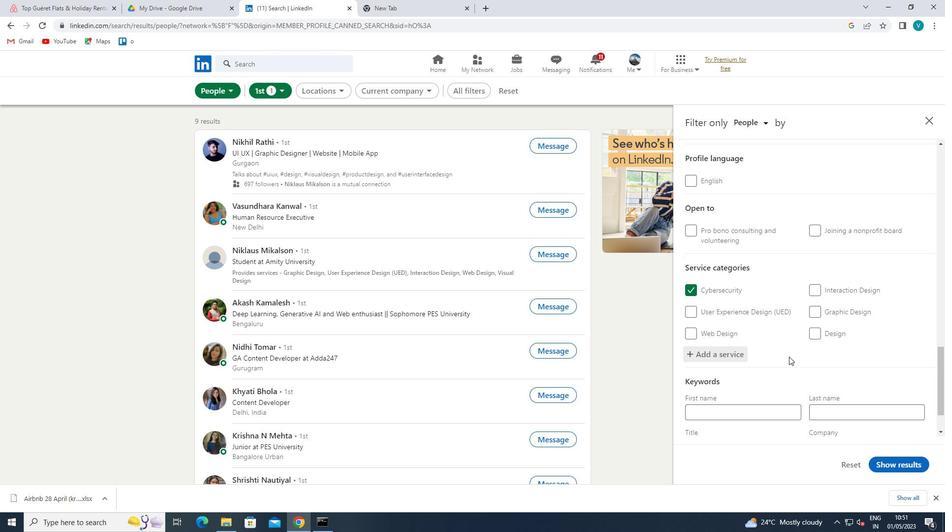 
Action: Mouse moved to (776, 393)
Screenshot: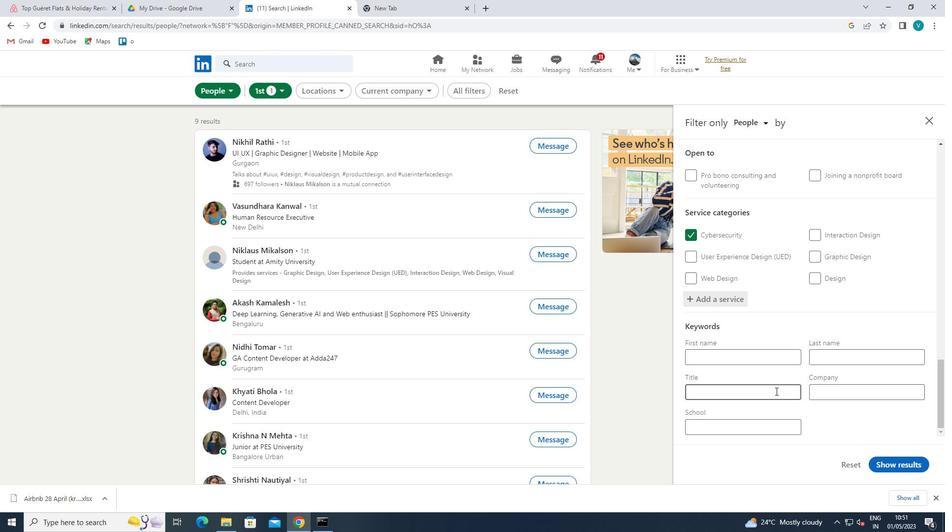 
Action: Mouse pressed left at (776, 393)
Screenshot: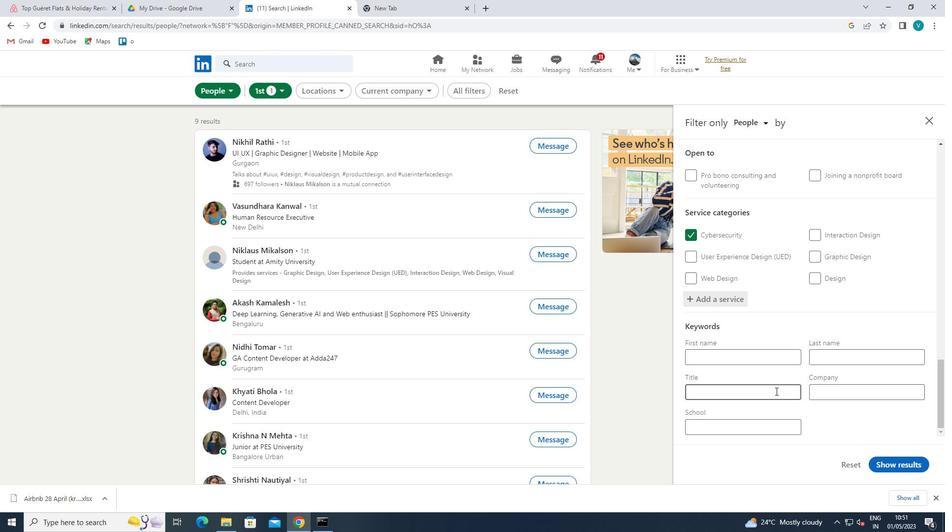 
Action: Mouse moved to (777, 393)
Screenshot: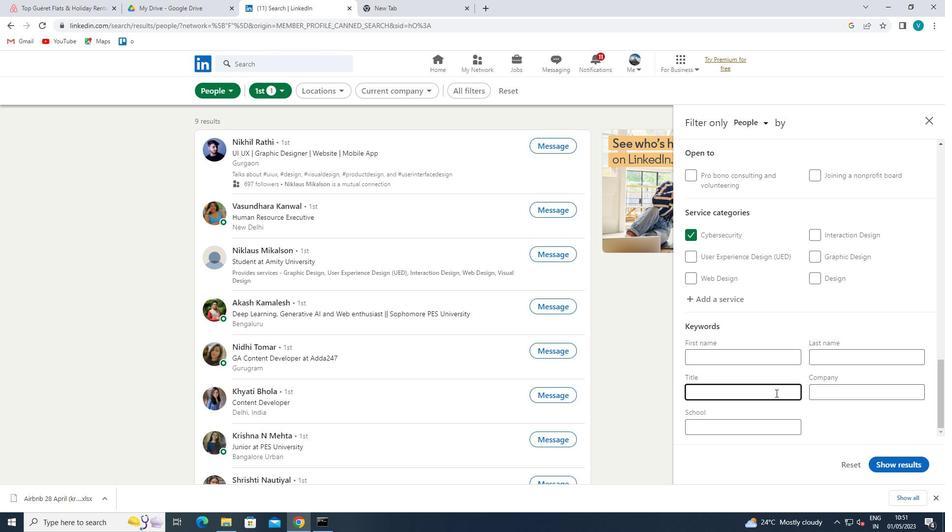 
Action: Key pressed <Key.shift>SEO<Key.space><Key.shift><Key.shift>MANAGER
Screenshot: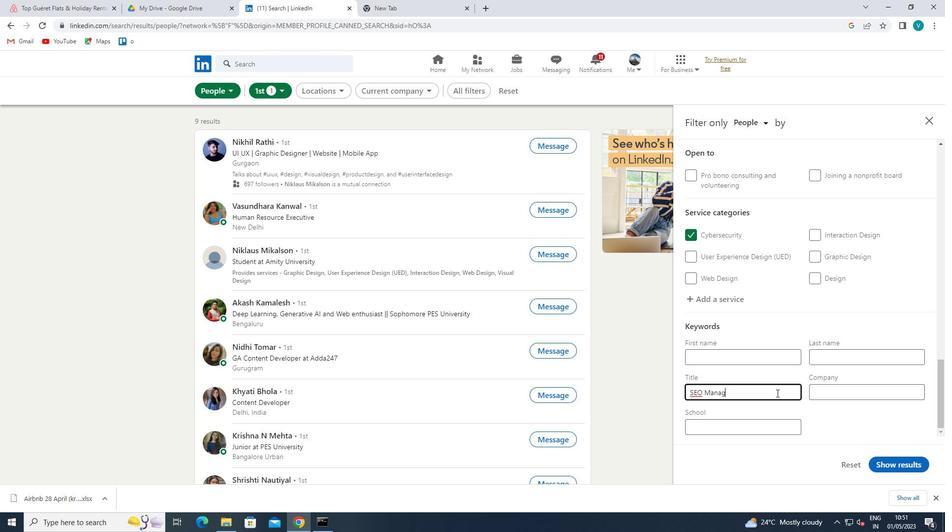 
Action: Mouse moved to (897, 458)
Screenshot: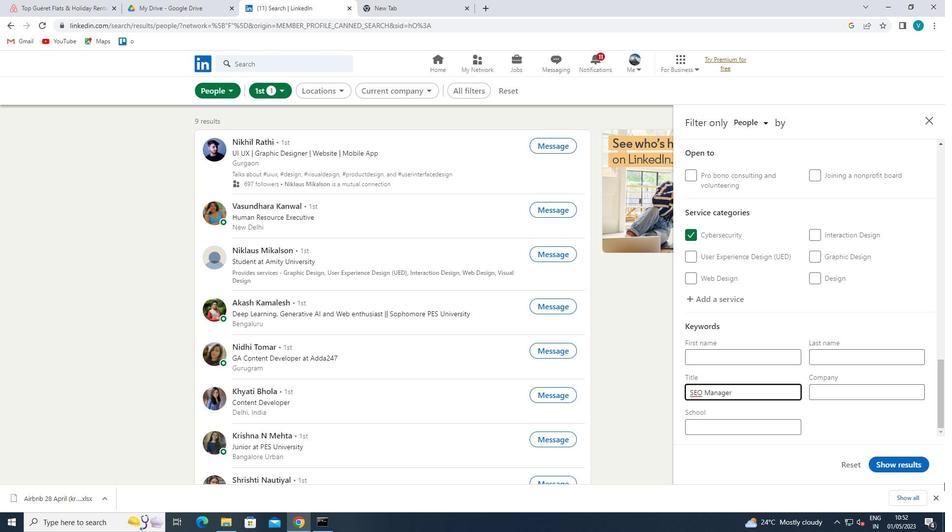 
Action: Mouse pressed left at (897, 458)
Screenshot: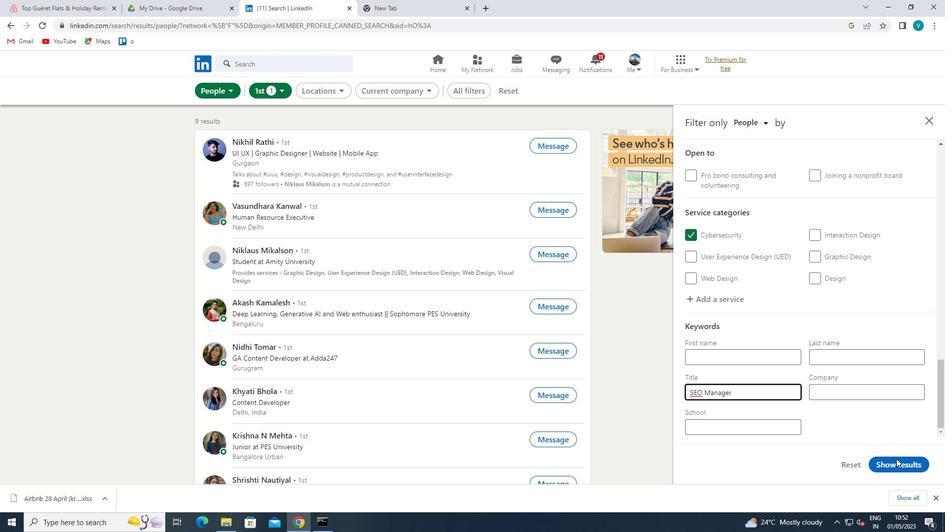 
Action: Mouse moved to (894, 461)
Screenshot: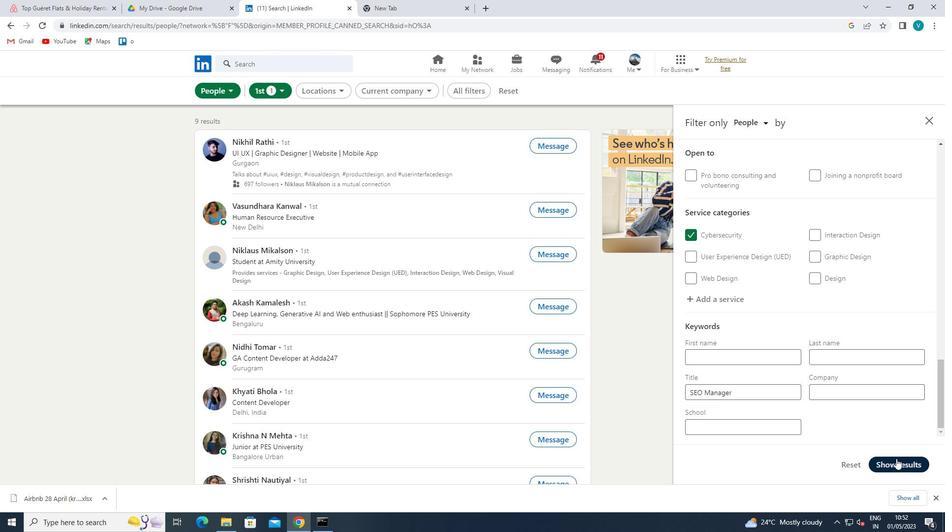 
Action: Mouse pressed left at (894, 461)
Screenshot: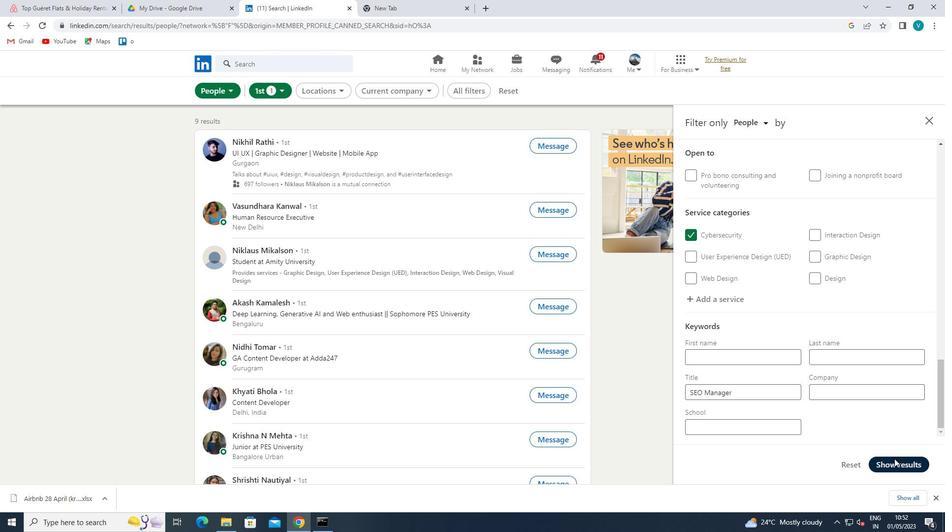 
Action: Mouse moved to (737, 419)
Screenshot: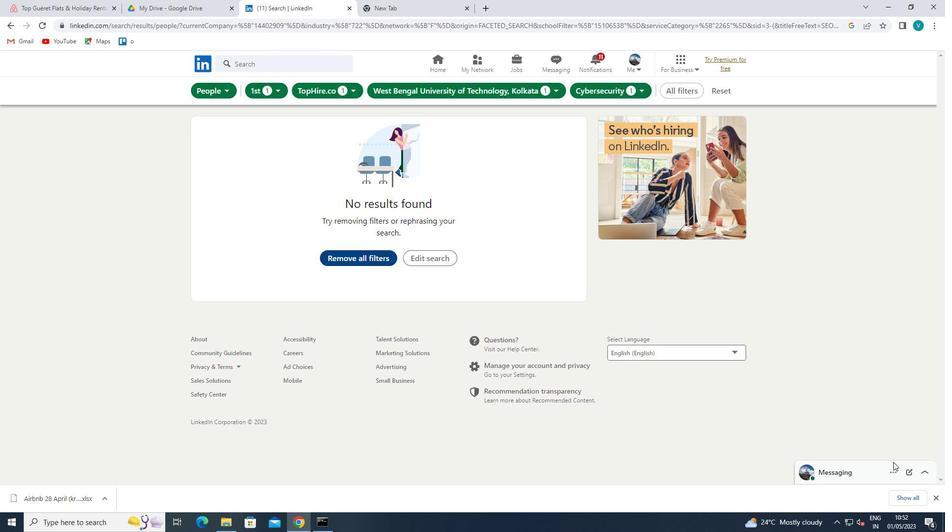
